 Task: Create a due date automation trigger when advanced on, on the tuesday of the week before a card is due add fields without custom field "Resume" unchecked at 11:00 AM.
Action: Mouse moved to (1223, 94)
Screenshot: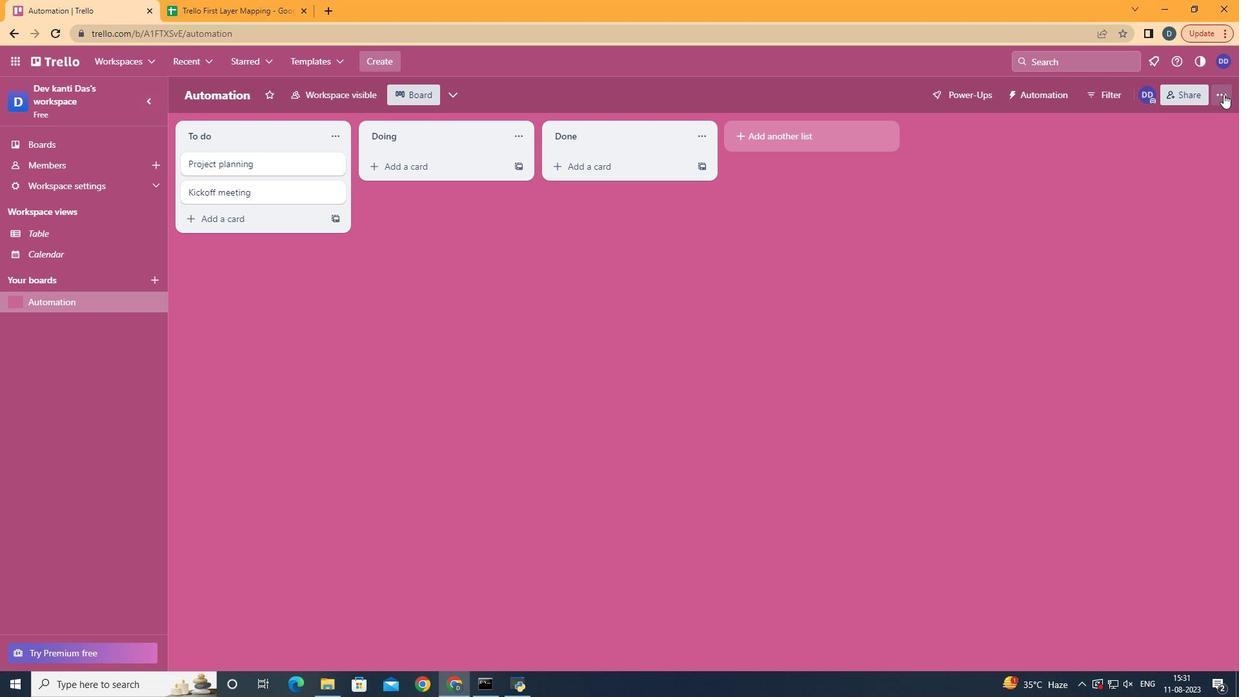 
Action: Mouse pressed left at (1223, 94)
Screenshot: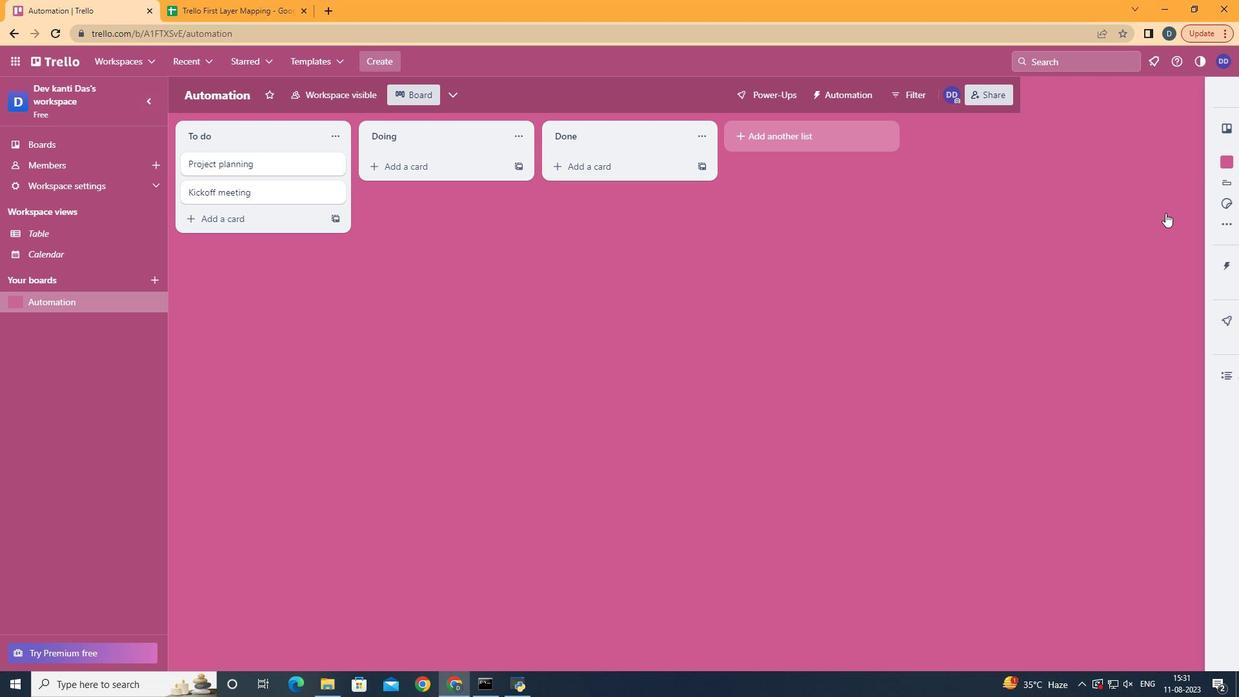 
Action: Mouse moved to (1130, 271)
Screenshot: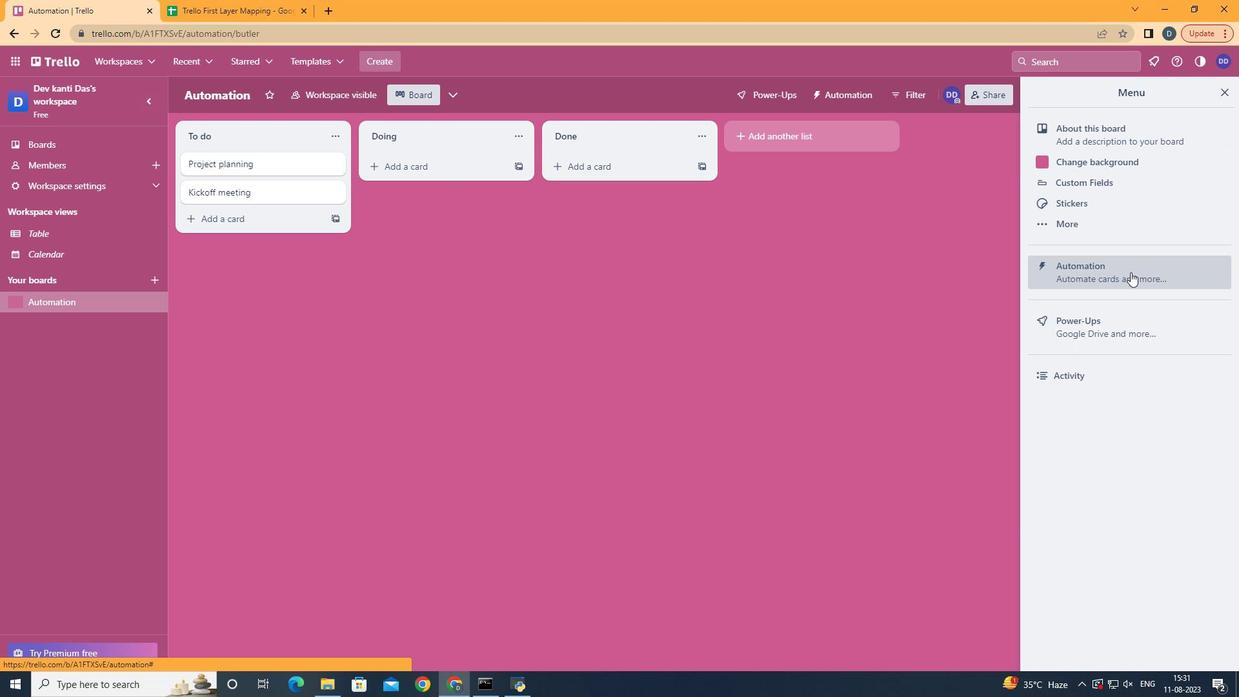 
Action: Mouse pressed left at (1130, 271)
Screenshot: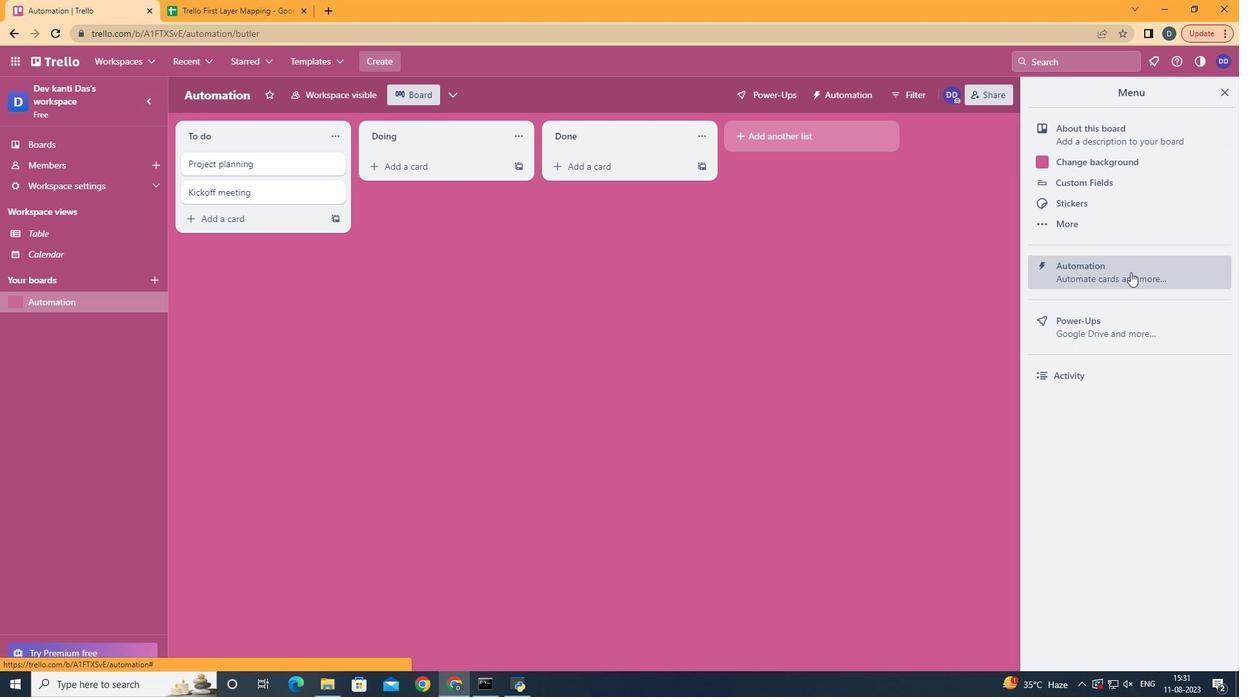 
Action: Mouse moved to (228, 261)
Screenshot: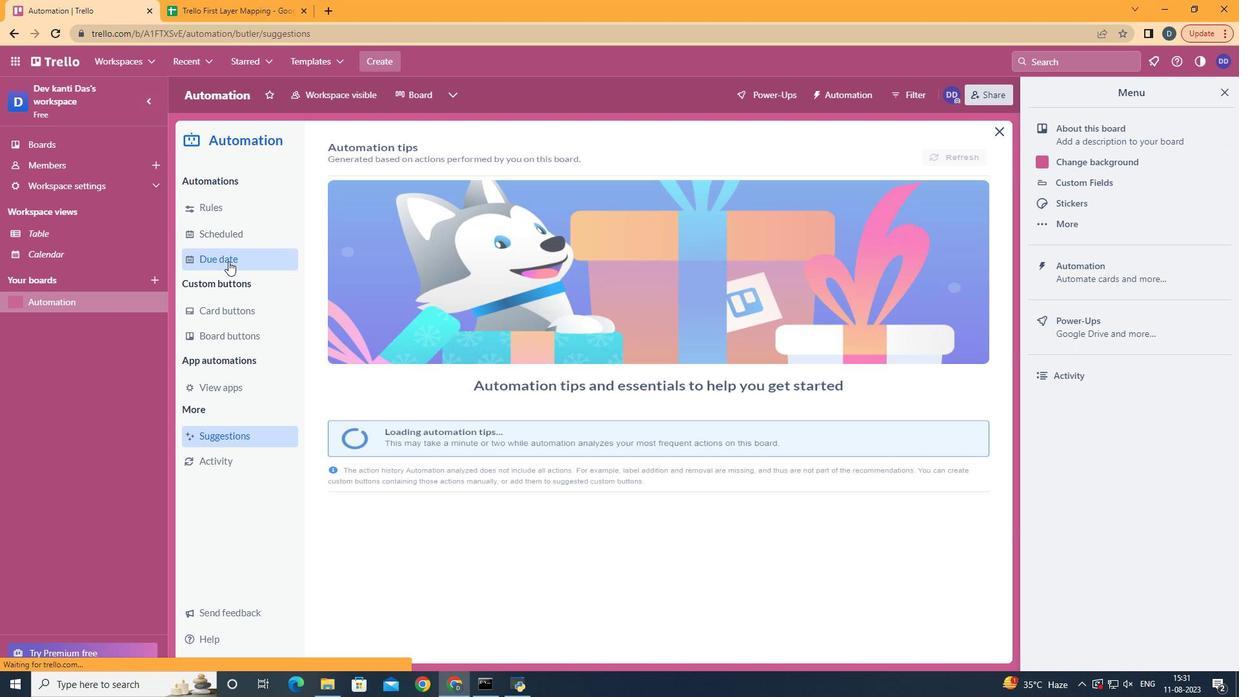 
Action: Mouse pressed left at (228, 261)
Screenshot: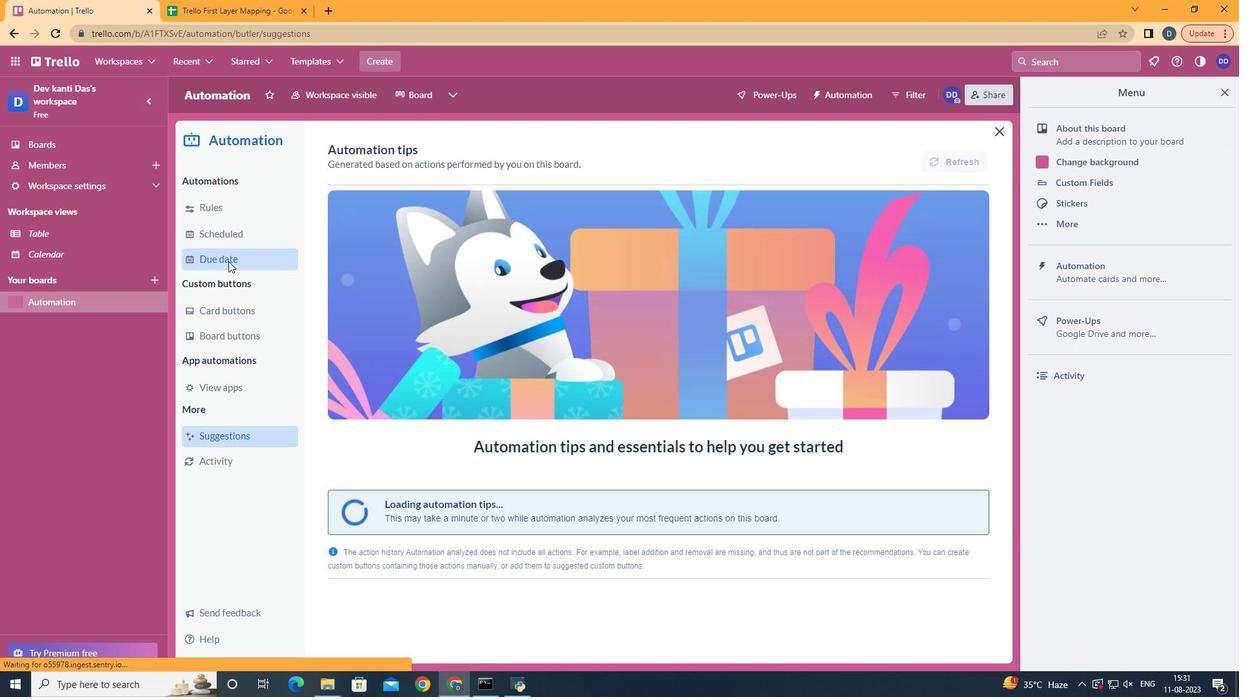 
Action: Mouse moved to (907, 155)
Screenshot: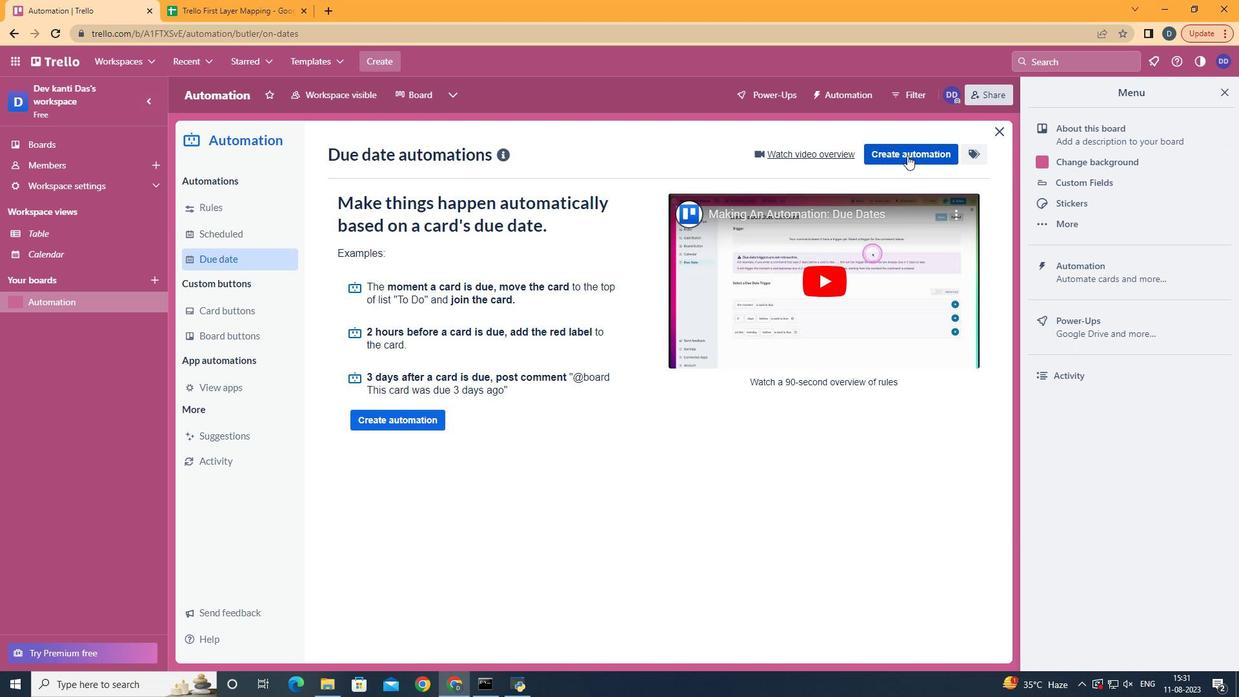 
Action: Mouse pressed left at (907, 155)
Screenshot: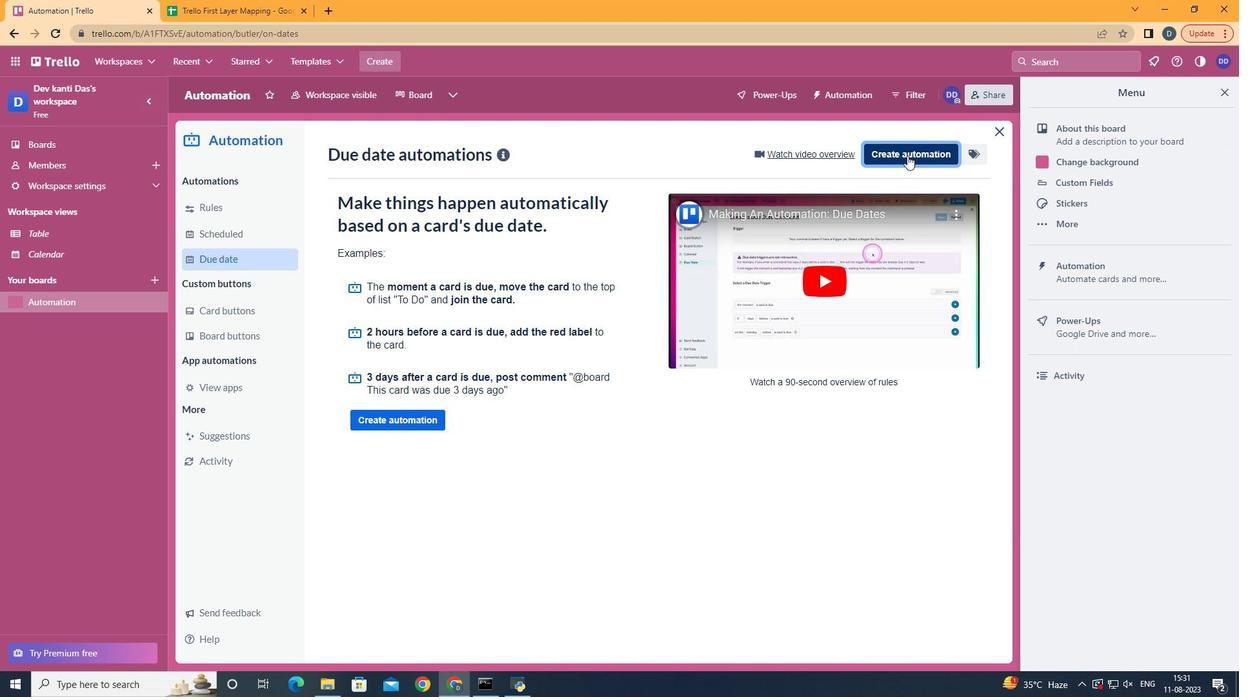 
Action: Mouse moved to (670, 278)
Screenshot: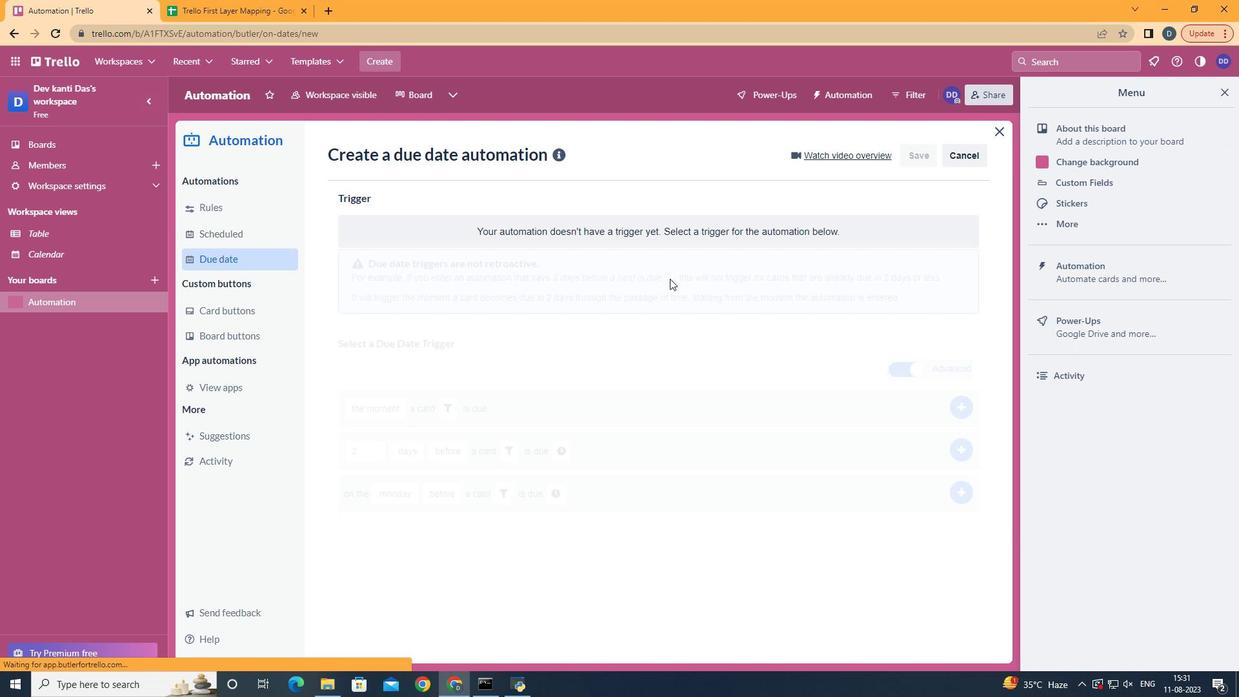 
Action: Mouse pressed left at (670, 278)
Screenshot: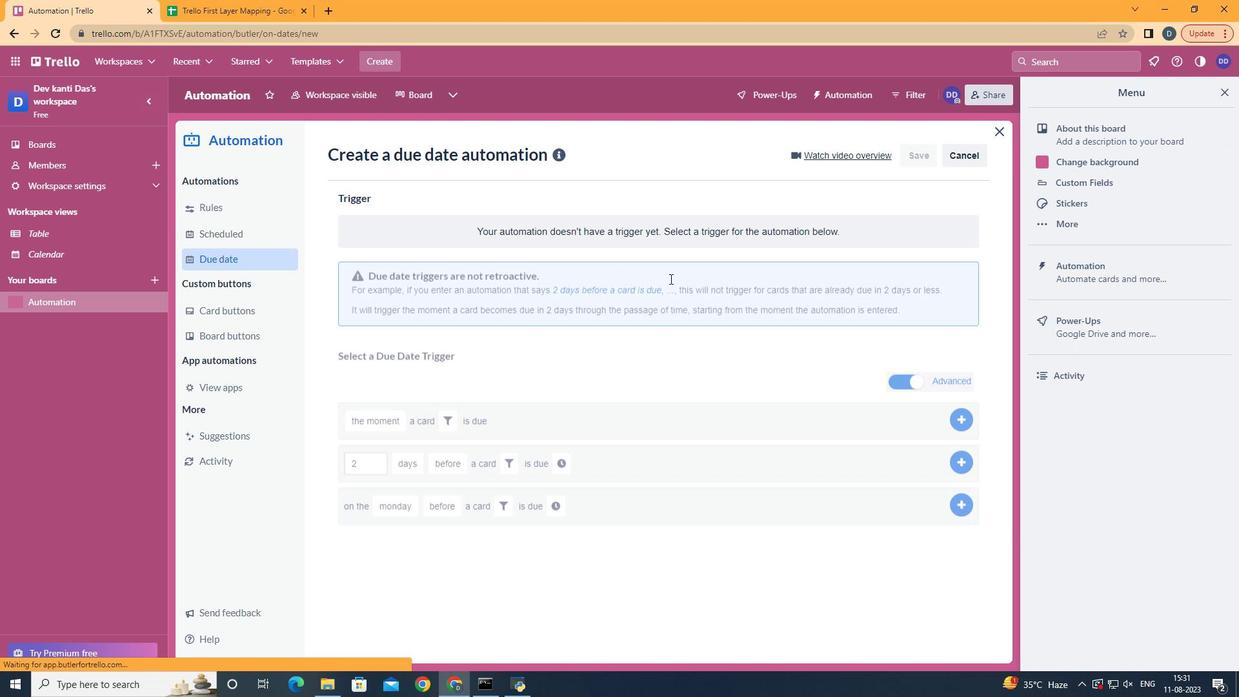 
Action: Mouse moved to (408, 358)
Screenshot: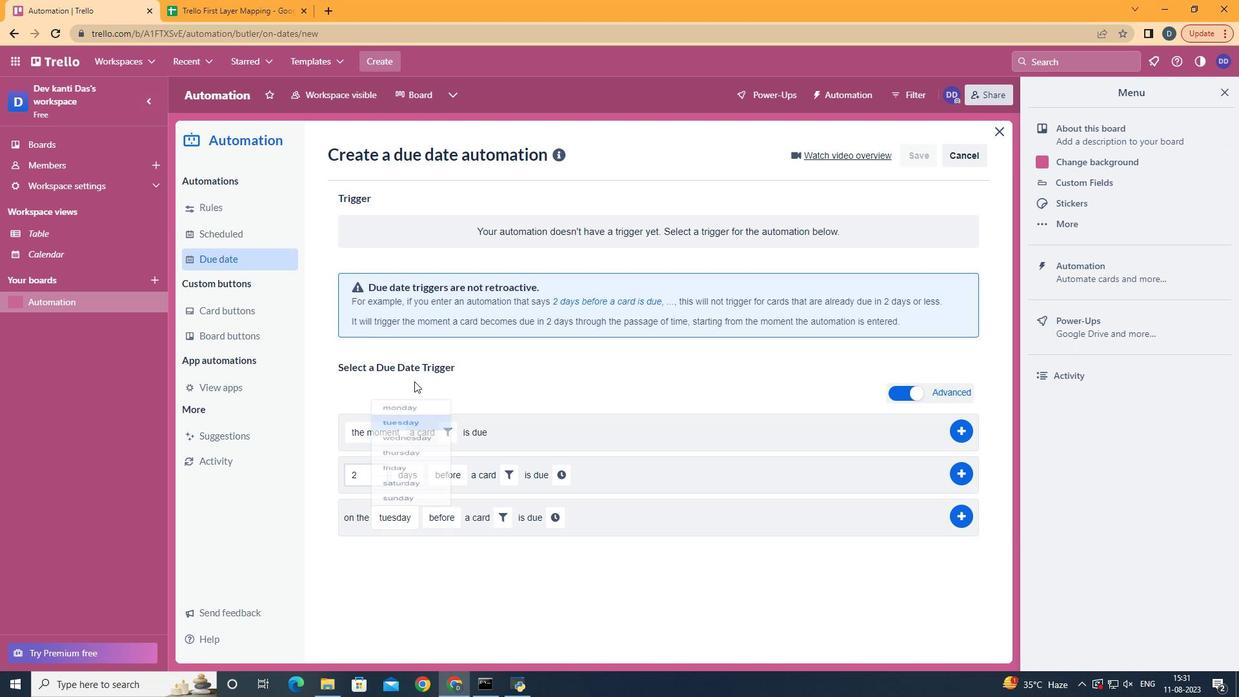 
Action: Mouse pressed left at (408, 358)
Screenshot: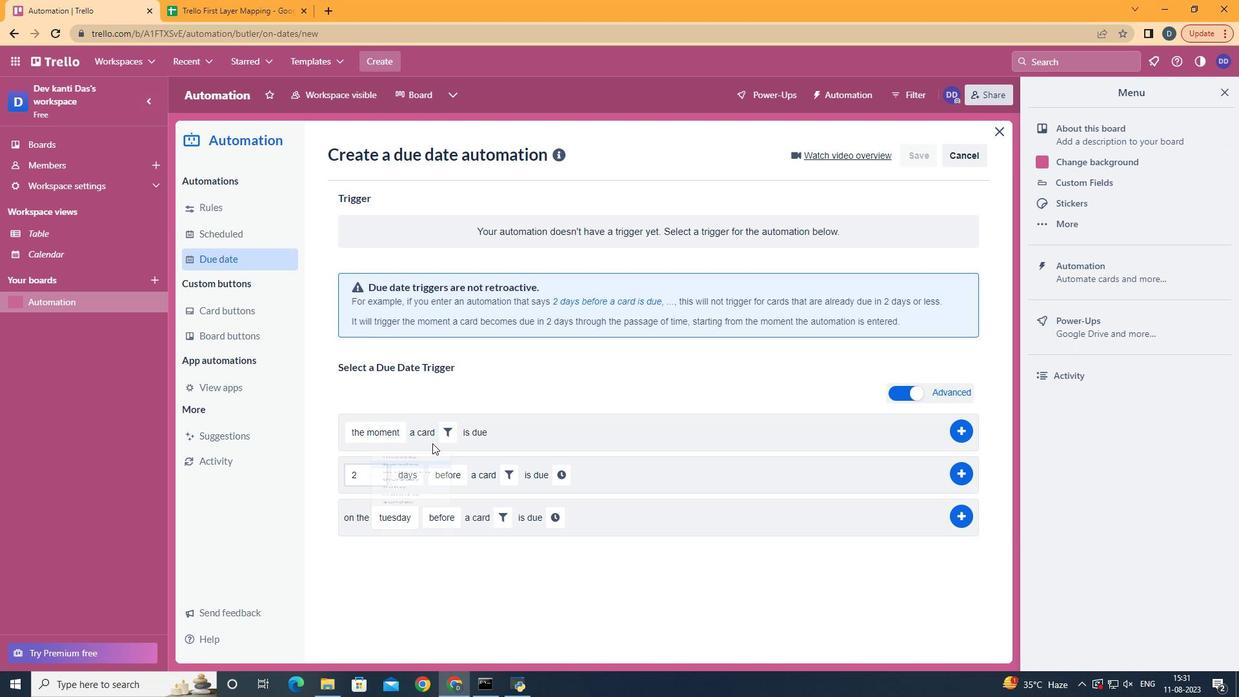 
Action: Mouse moved to (478, 619)
Screenshot: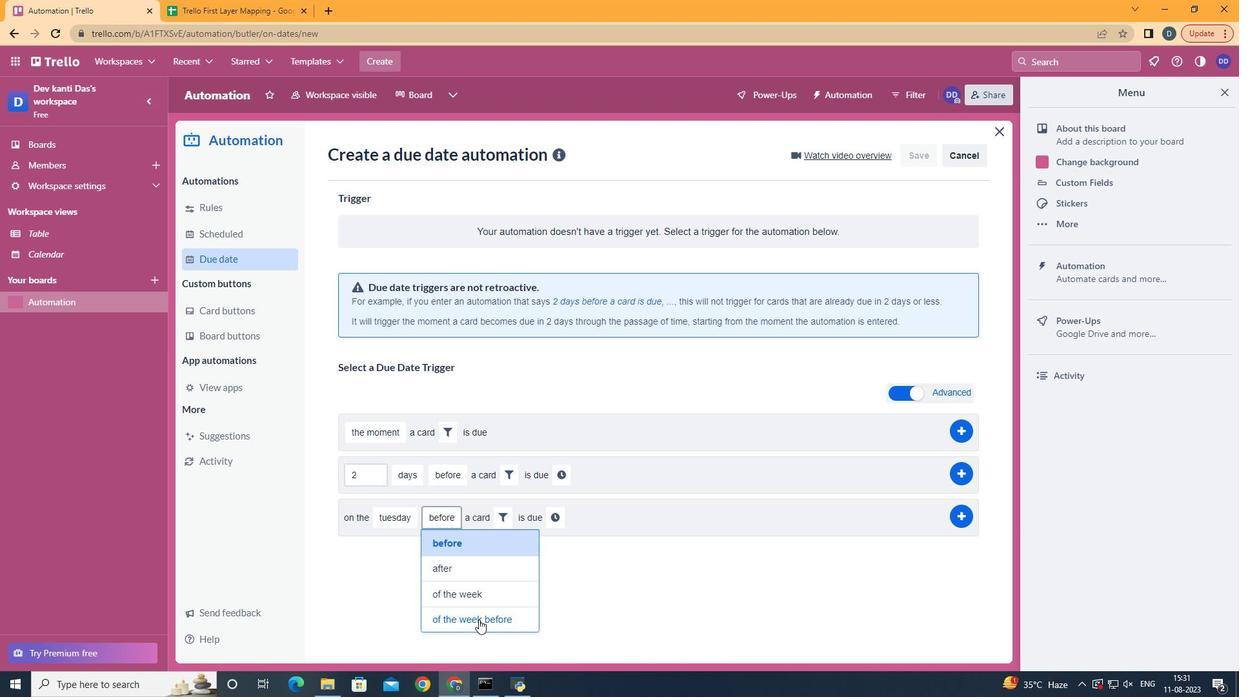
Action: Mouse pressed left at (478, 619)
Screenshot: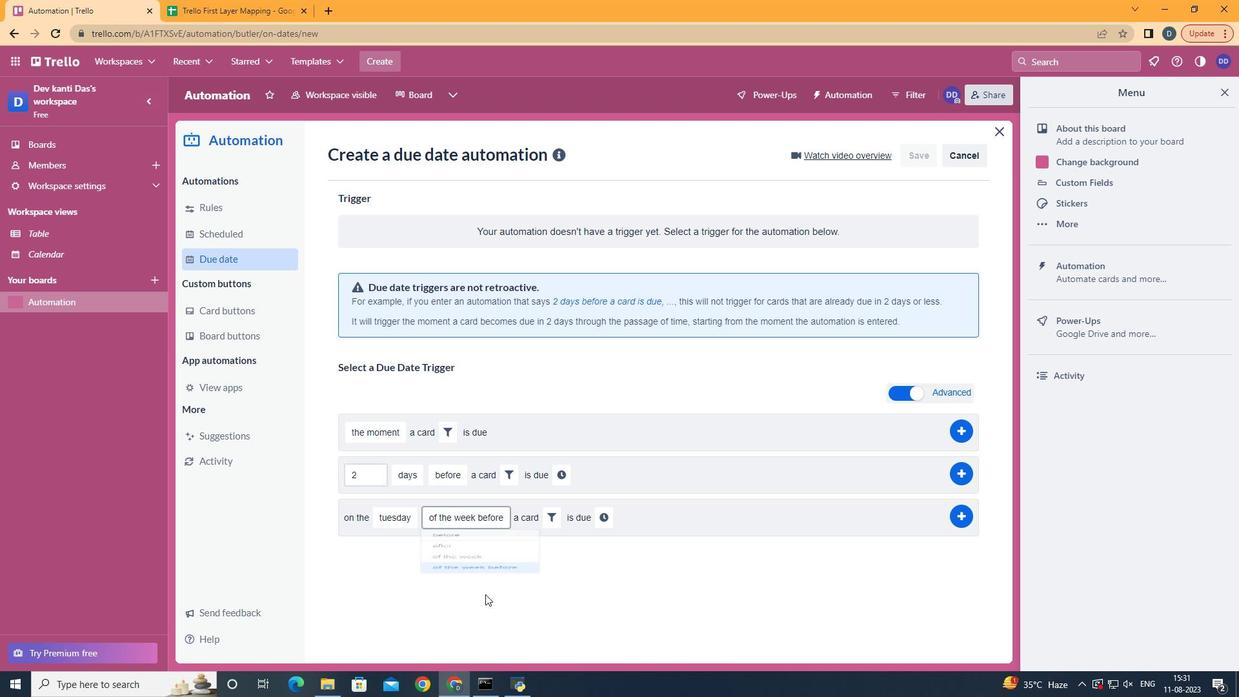 
Action: Mouse moved to (554, 519)
Screenshot: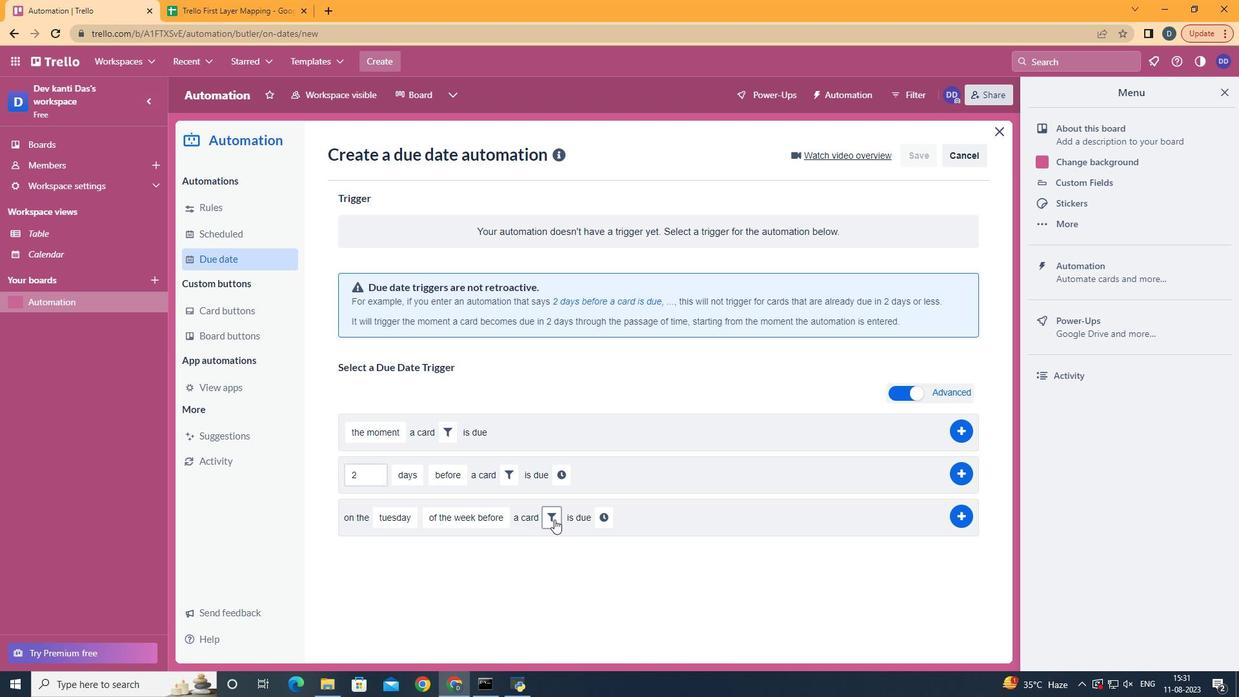
Action: Mouse pressed left at (554, 519)
Screenshot: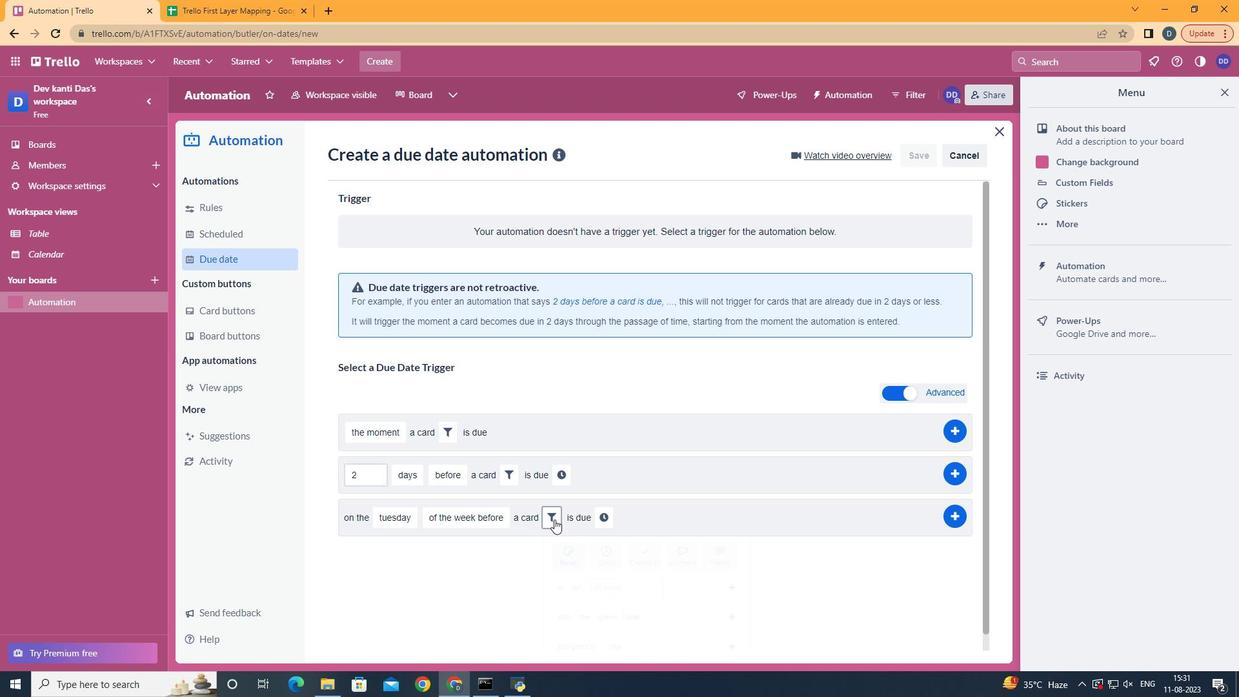 
Action: Mouse moved to (750, 558)
Screenshot: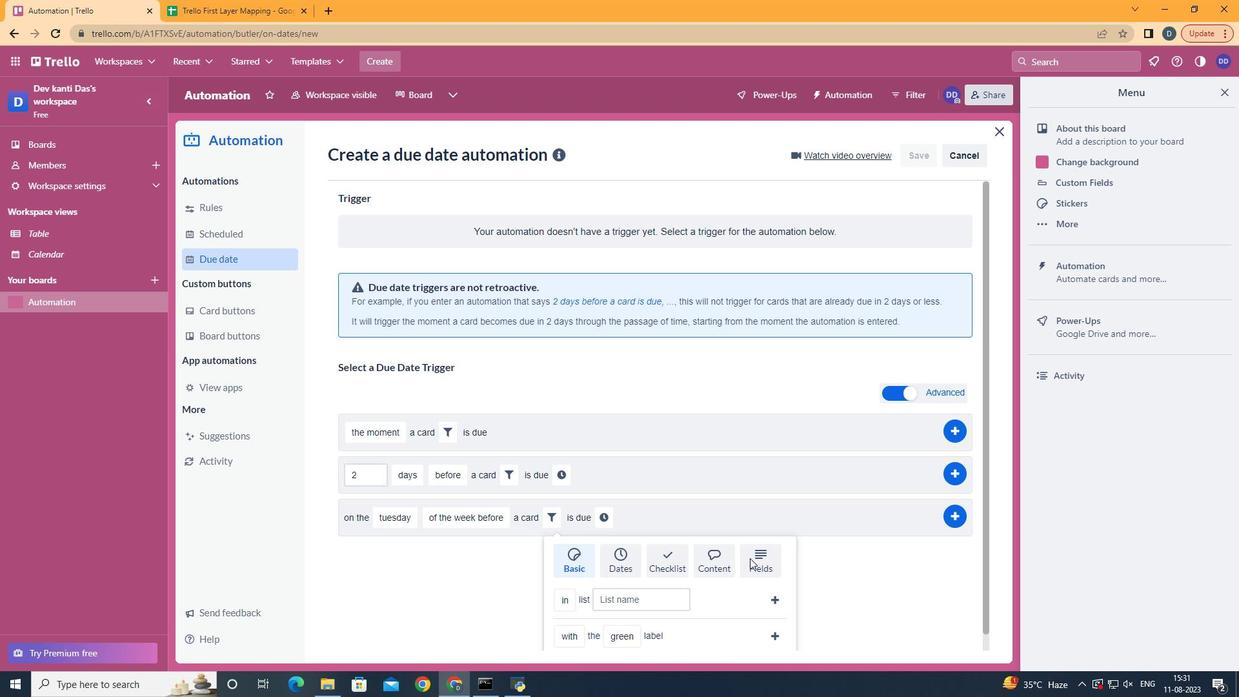 
Action: Mouse pressed left at (750, 558)
Screenshot: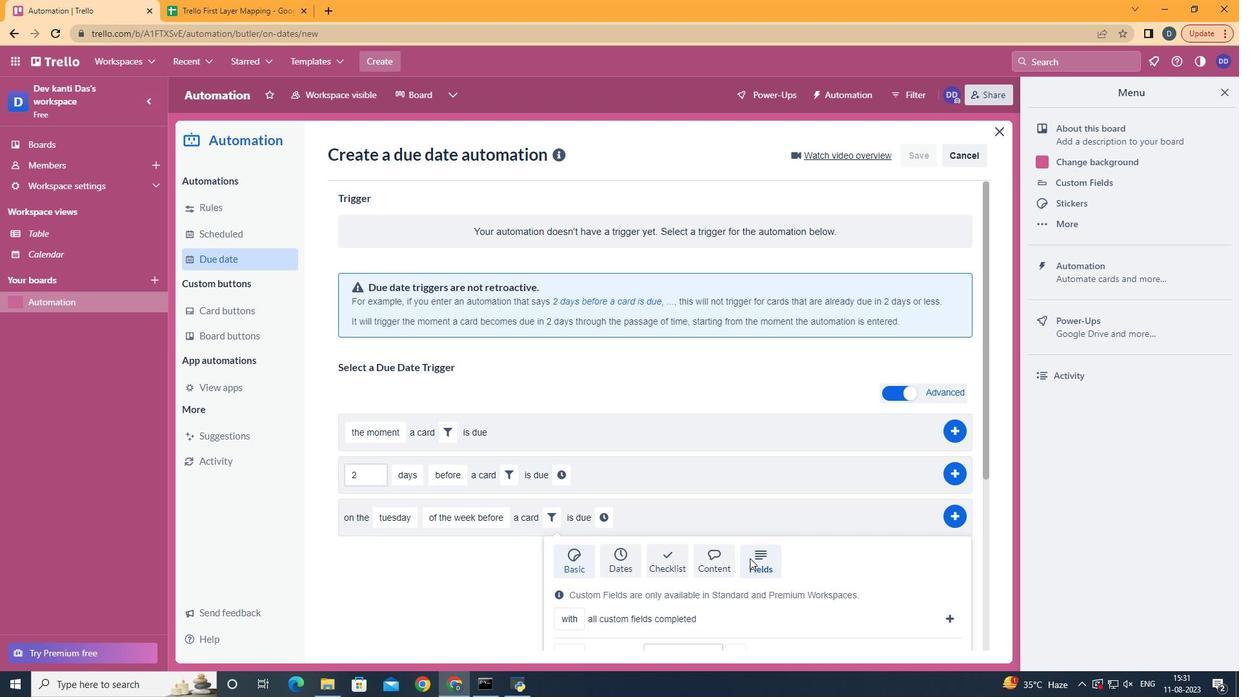 
Action: Mouse moved to (750, 558)
Screenshot: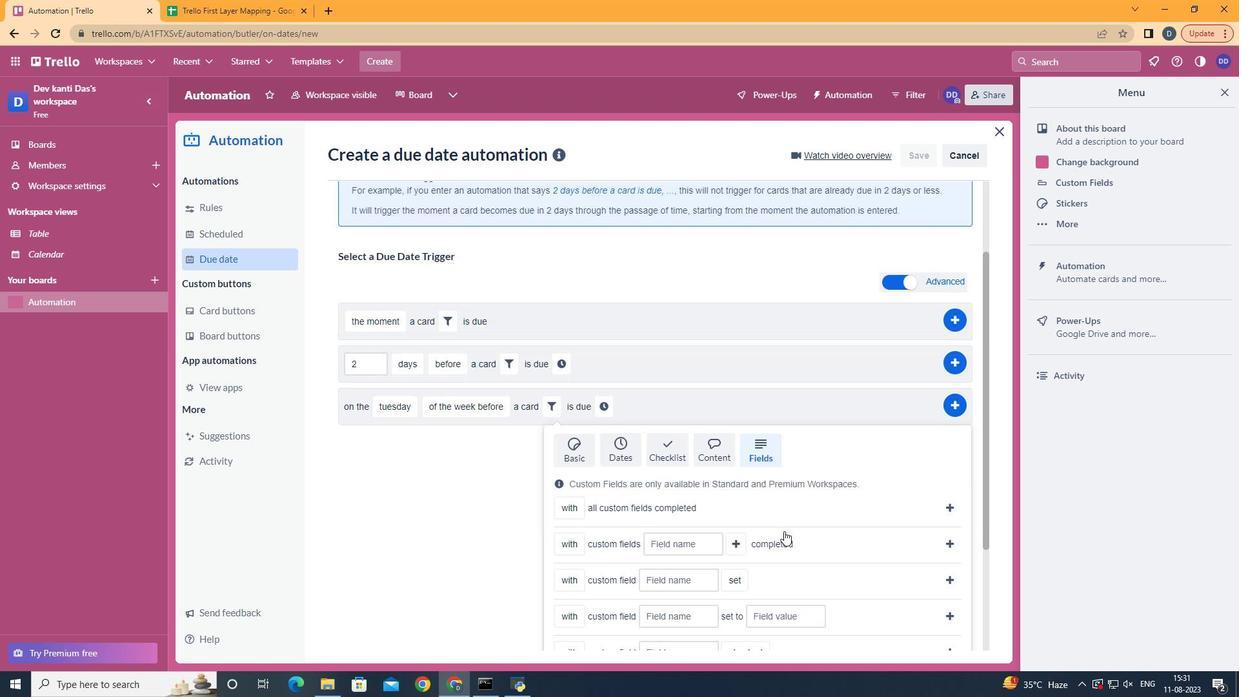 
Action: Mouse scrolled (750, 557) with delta (0, 0)
Screenshot: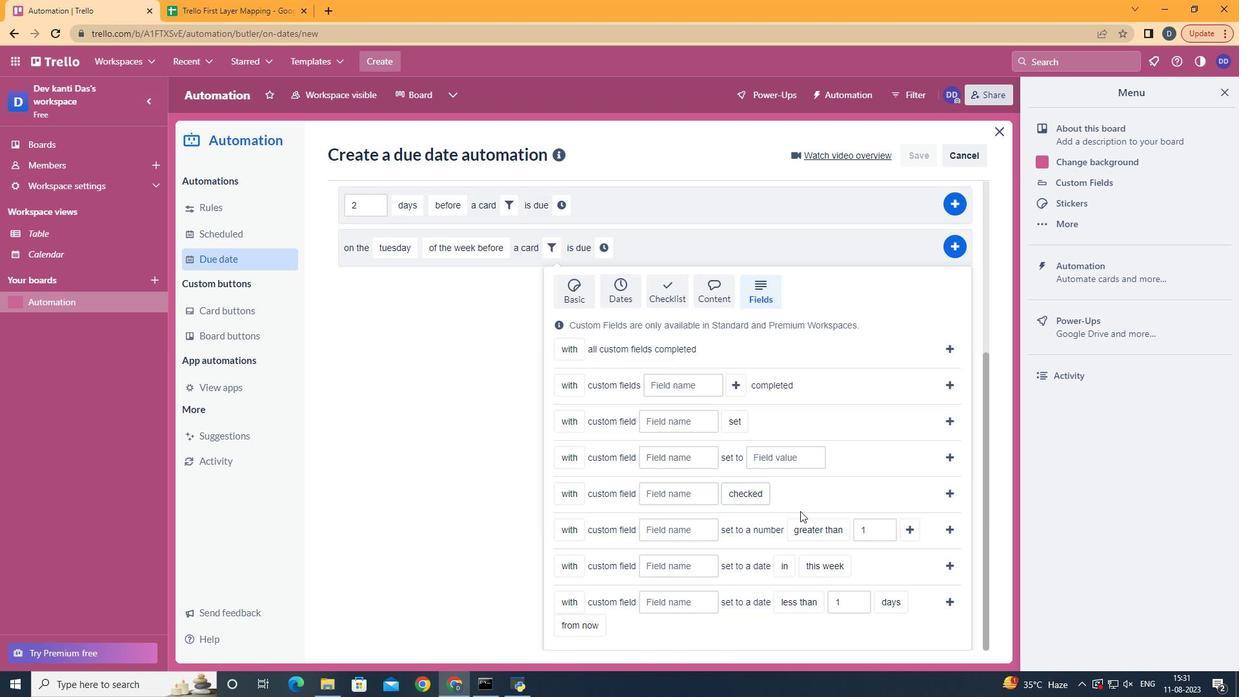 
Action: Mouse scrolled (750, 557) with delta (0, 0)
Screenshot: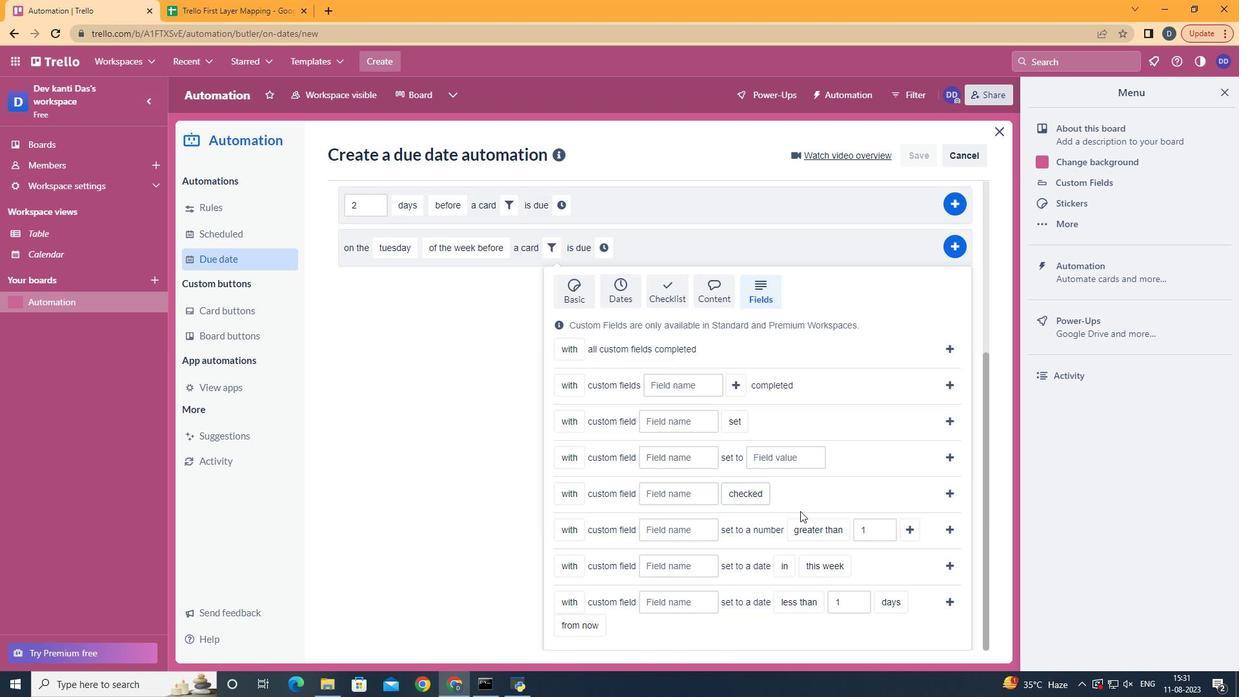 
Action: Mouse scrolled (750, 557) with delta (0, 0)
Screenshot: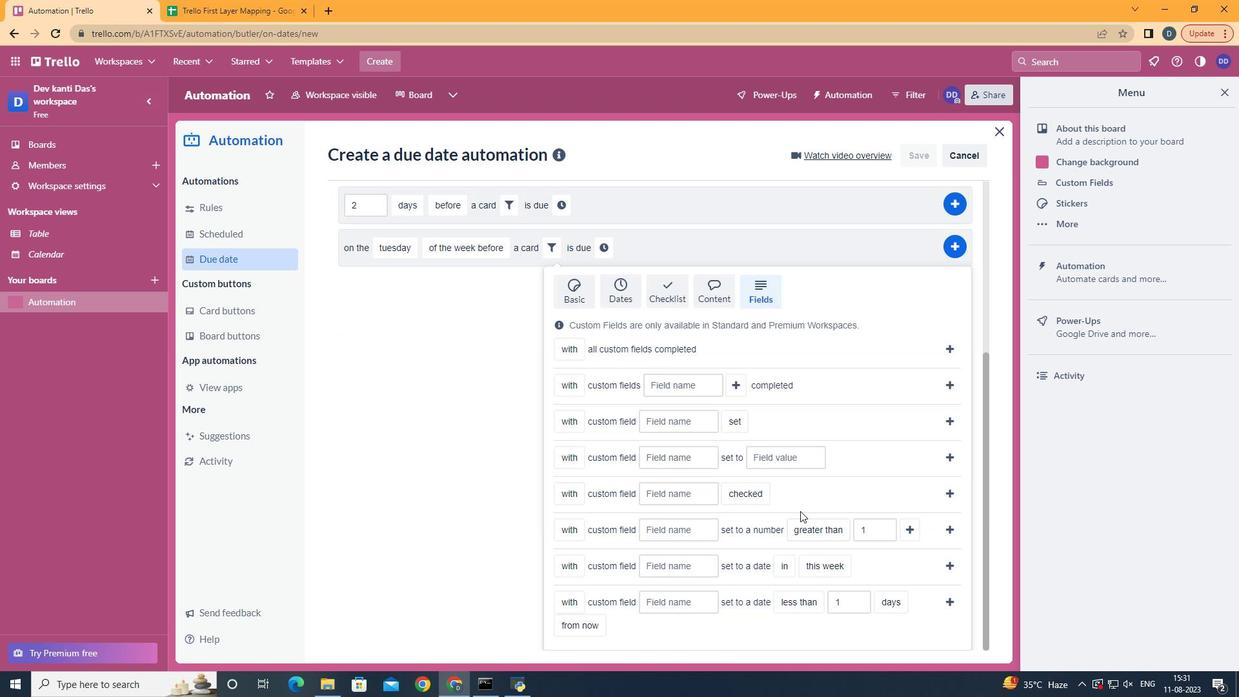 
Action: Mouse scrolled (750, 557) with delta (0, 0)
Screenshot: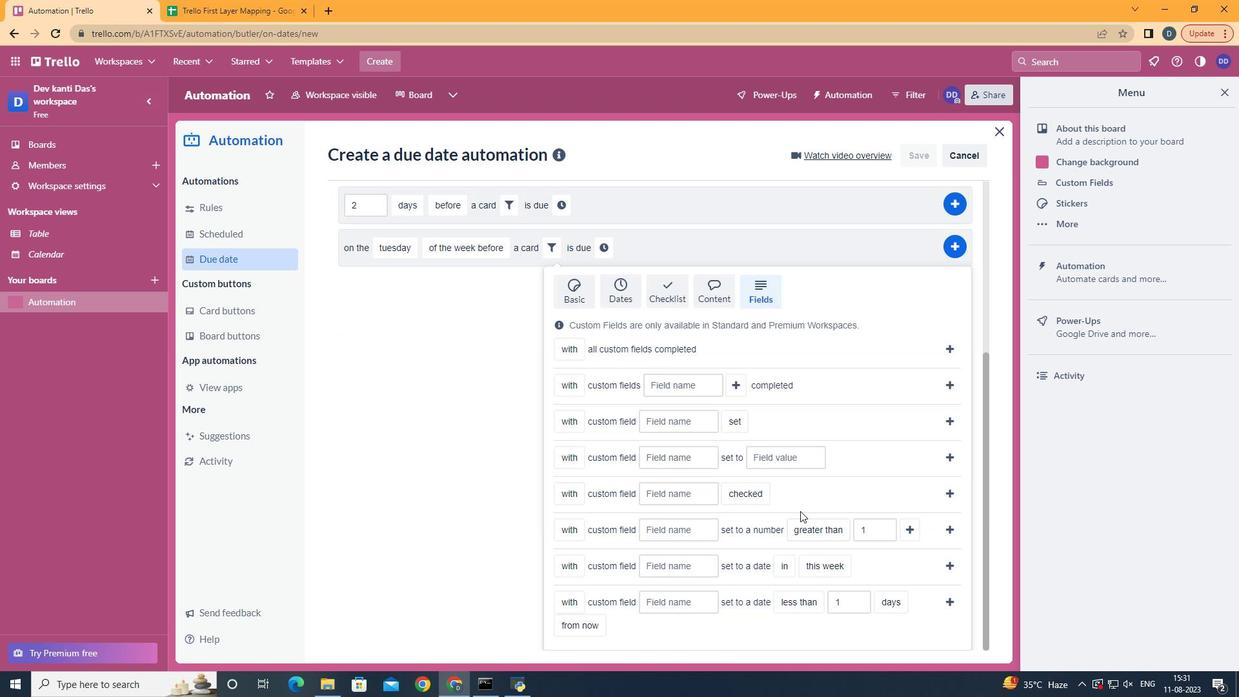 
Action: Mouse scrolled (750, 557) with delta (0, 0)
Screenshot: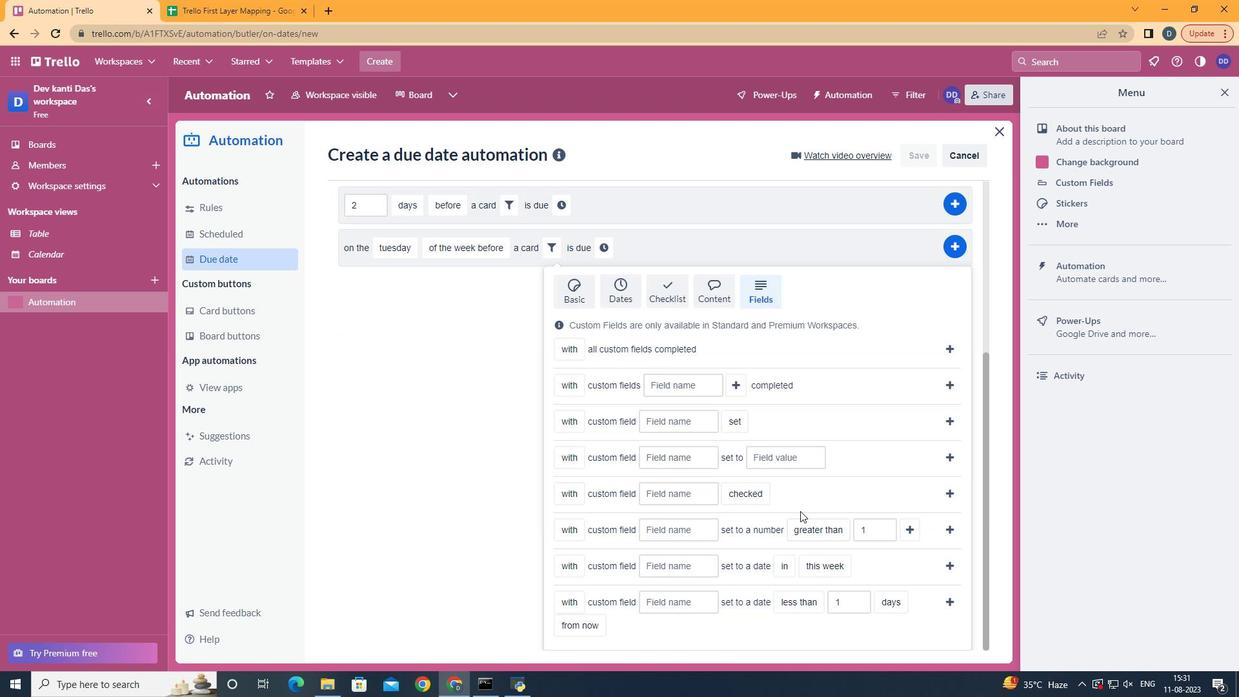 
Action: Mouse moved to (575, 539)
Screenshot: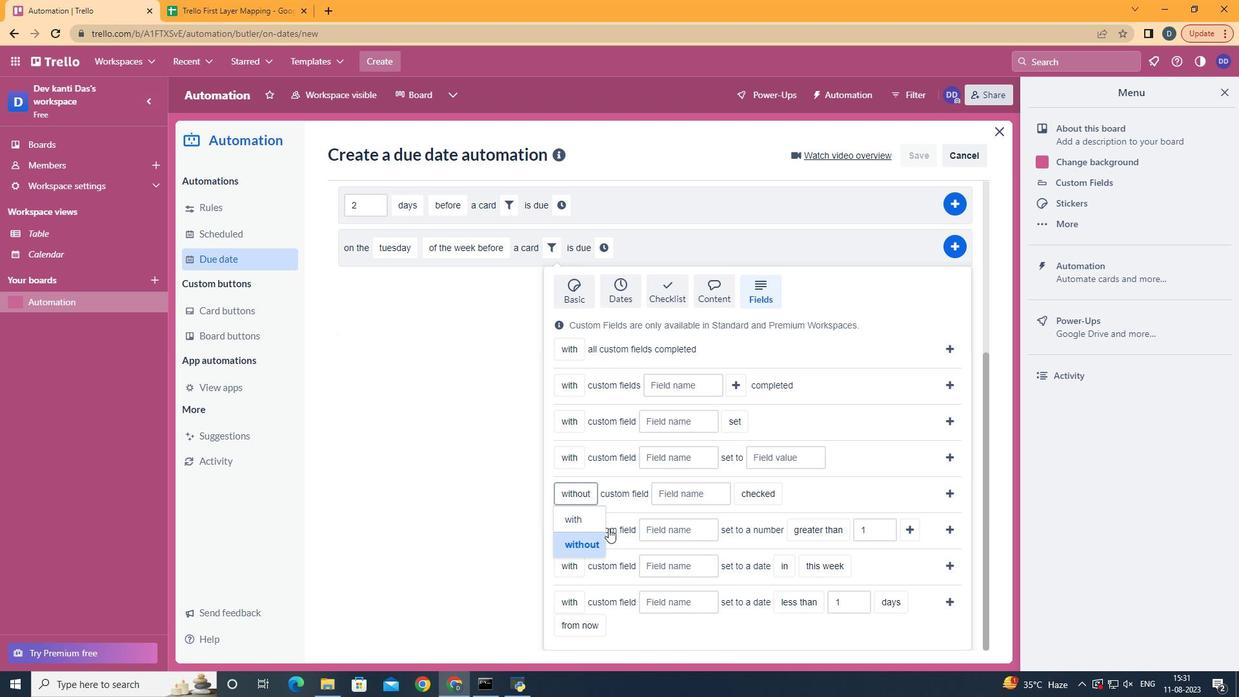 
Action: Mouse pressed left at (575, 539)
Screenshot: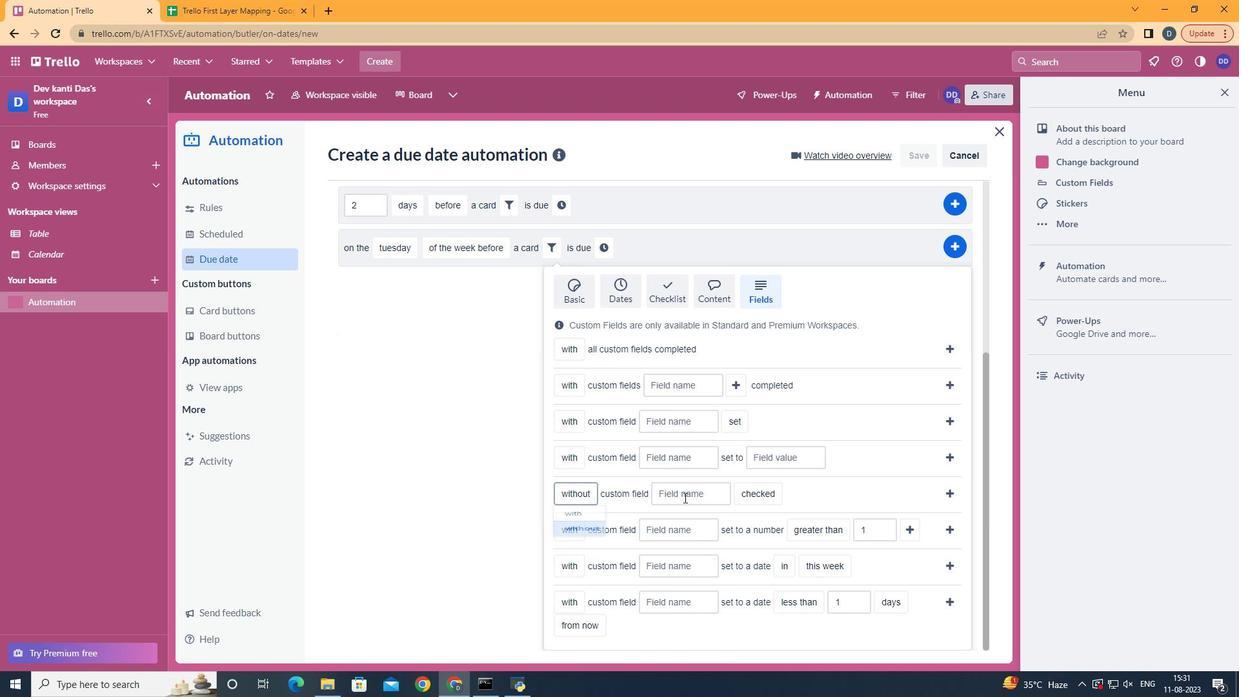 
Action: Mouse moved to (692, 493)
Screenshot: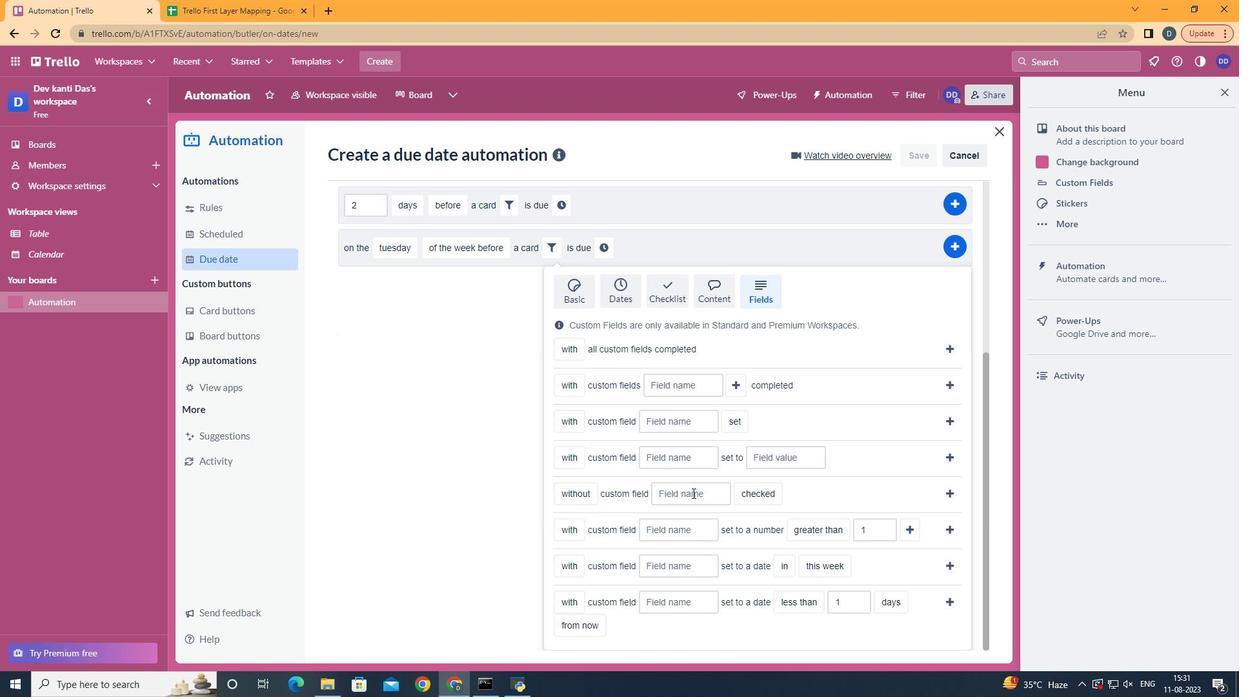 
Action: Mouse pressed left at (692, 493)
Screenshot: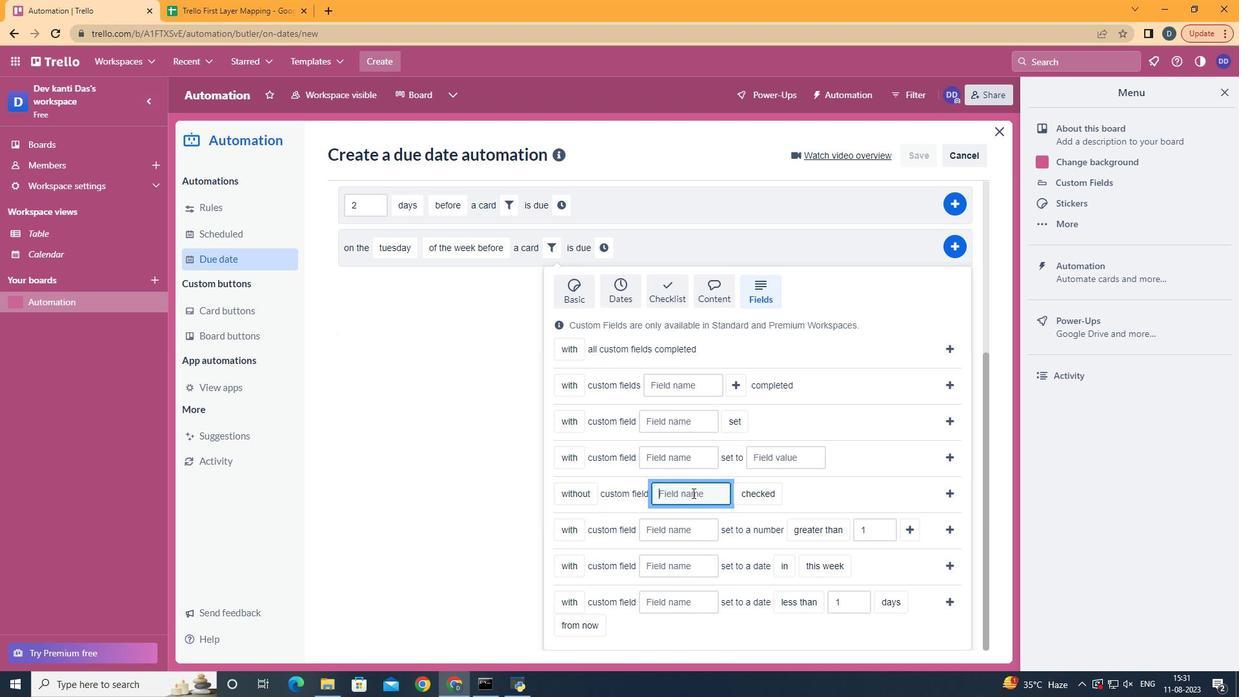 
Action: Key pressed <Key.shift>Resume
Screenshot: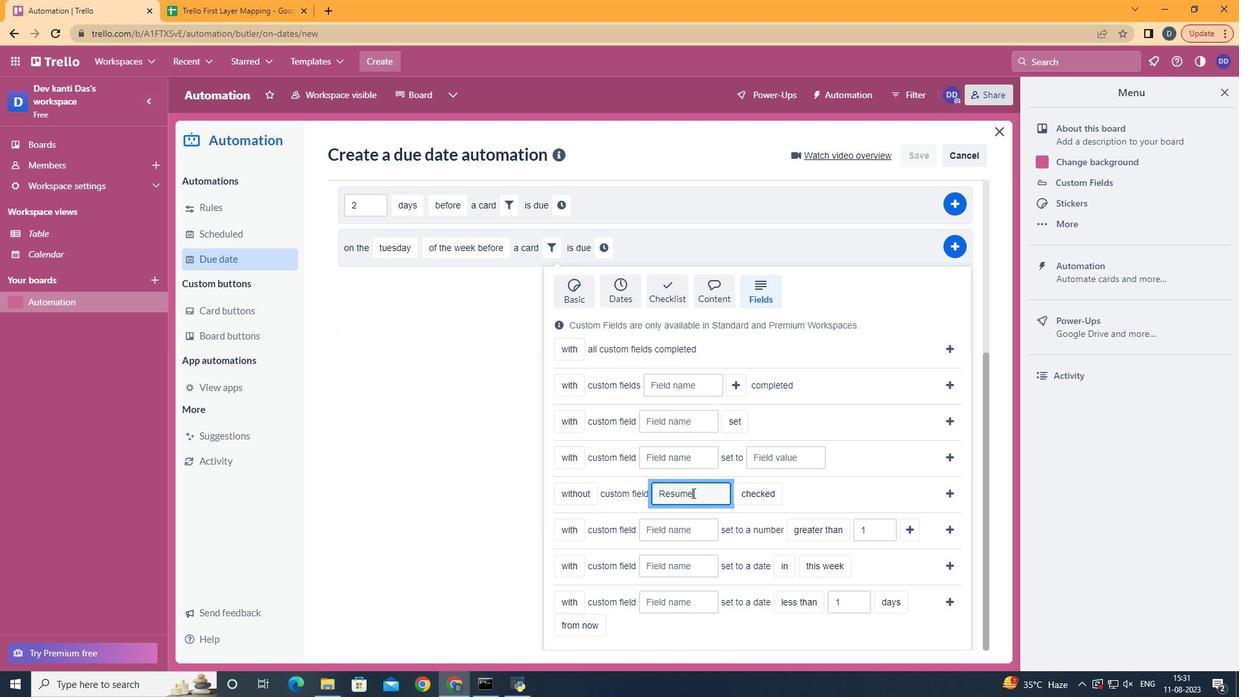 
Action: Mouse moved to (771, 540)
Screenshot: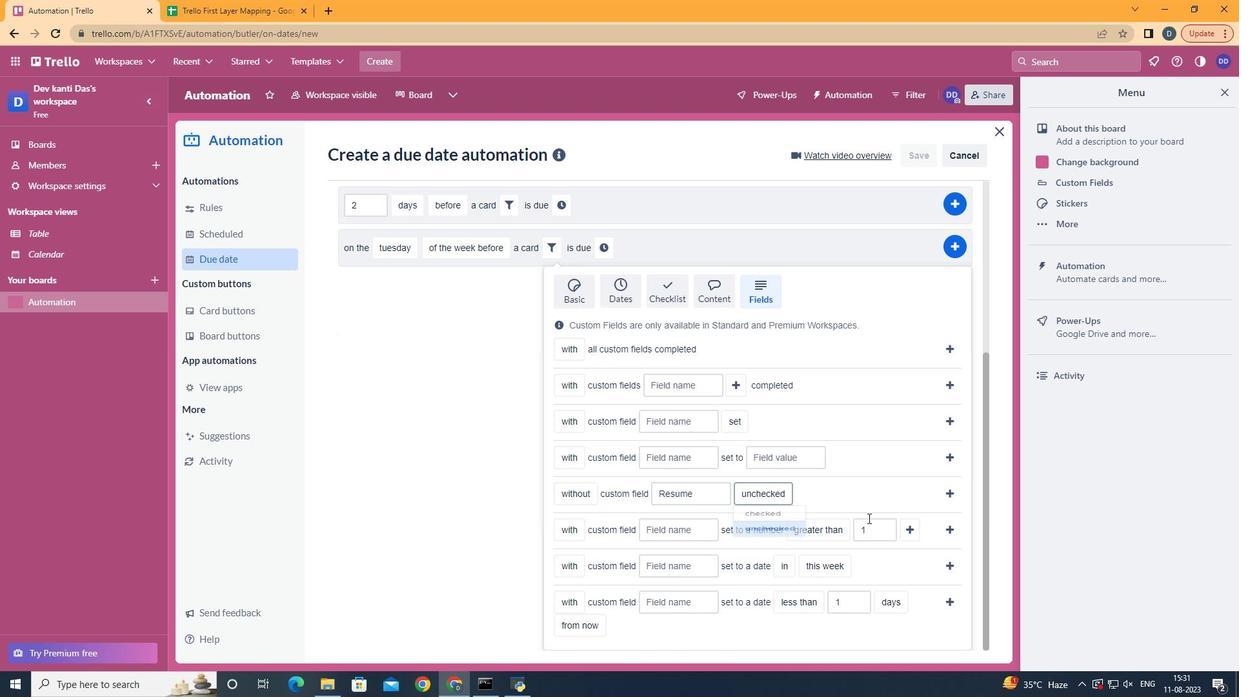 
Action: Mouse pressed left at (771, 540)
Screenshot: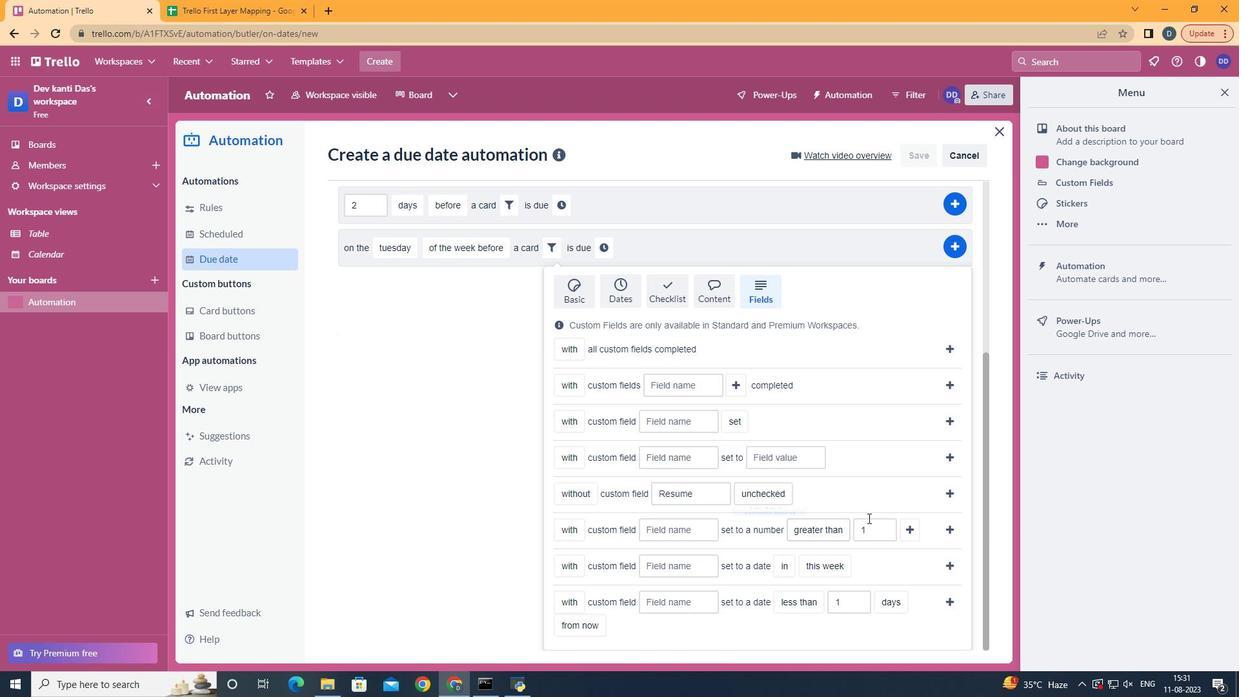
Action: Mouse moved to (954, 493)
Screenshot: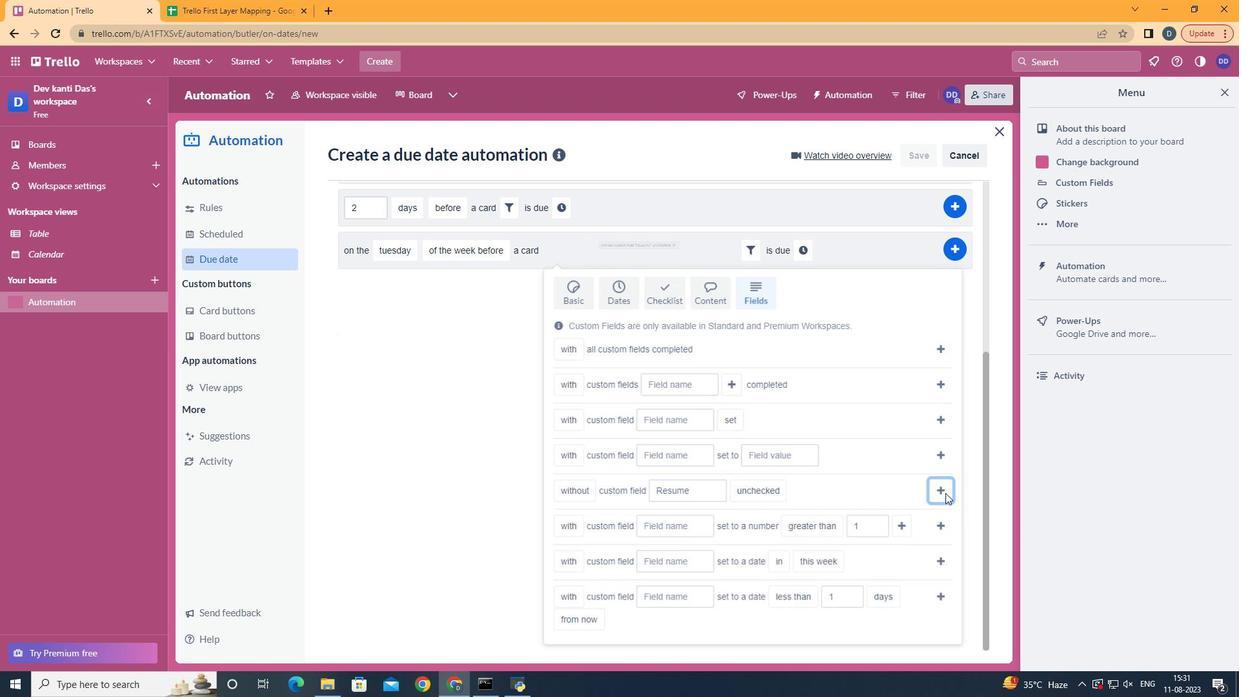 
Action: Mouse pressed left at (954, 493)
Screenshot: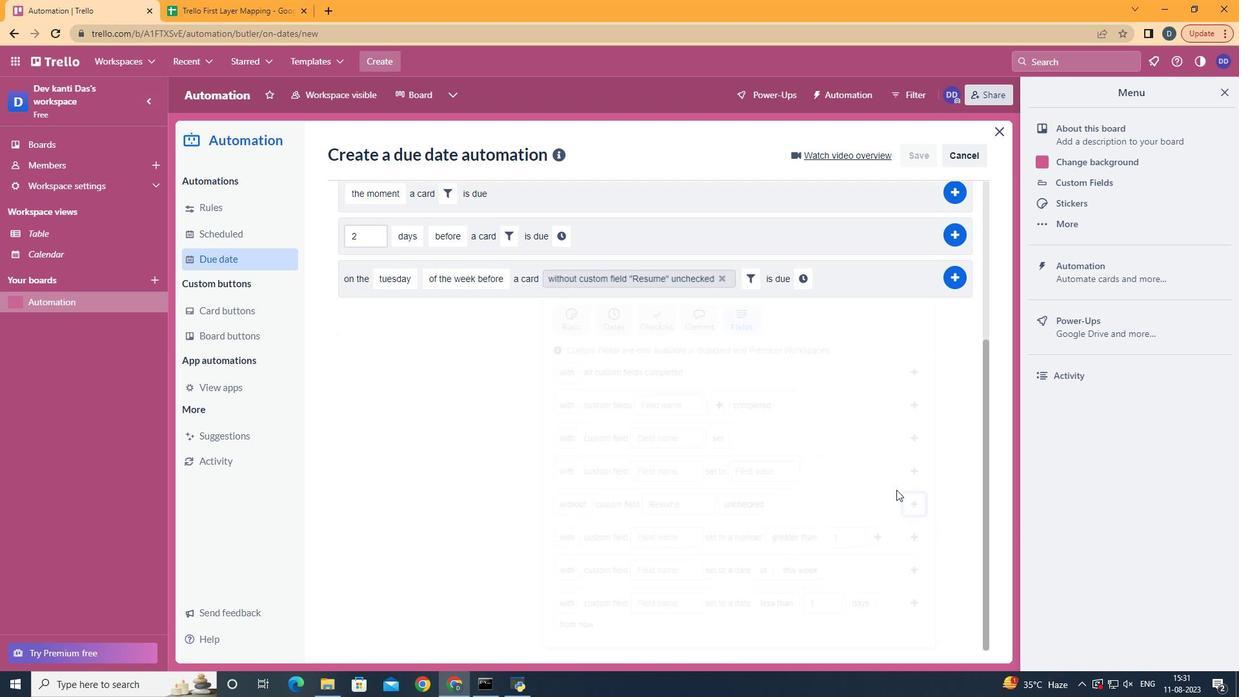 
Action: Mouse moved to (806, 519)
Screenshot: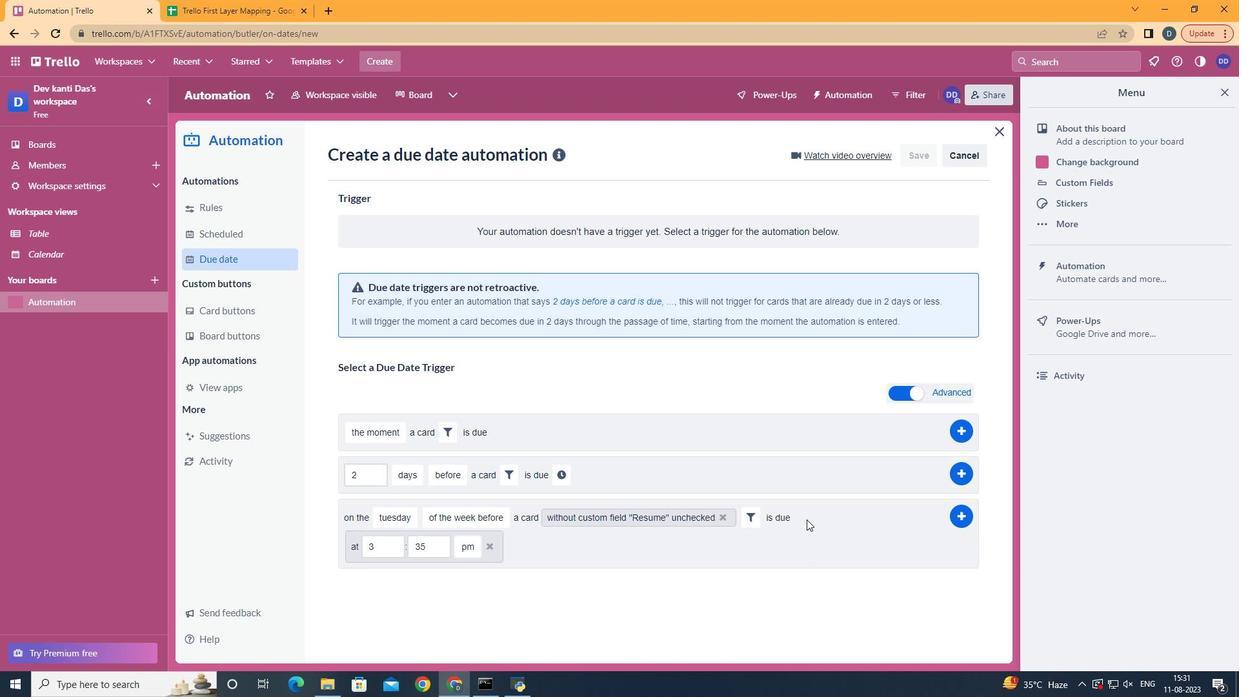 
Action: Mouse pressed left at (806, 519)
Screenshot: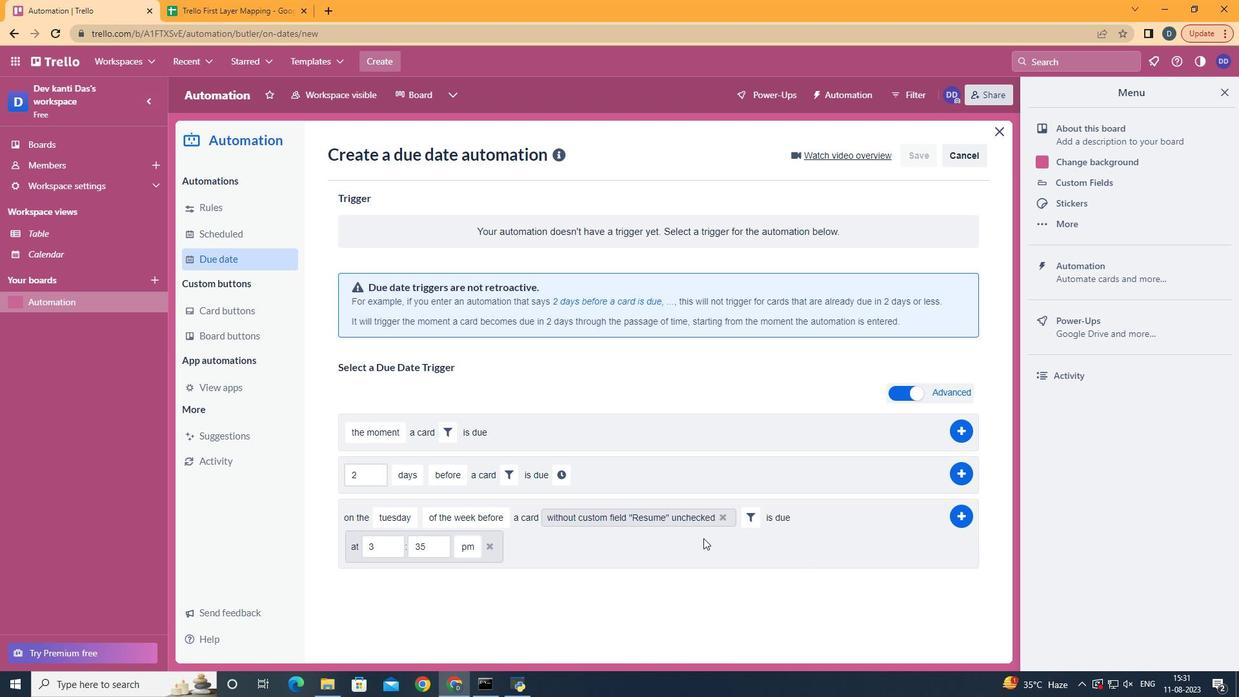 
Action: Mouse moved to (384, 544)
Screenshot: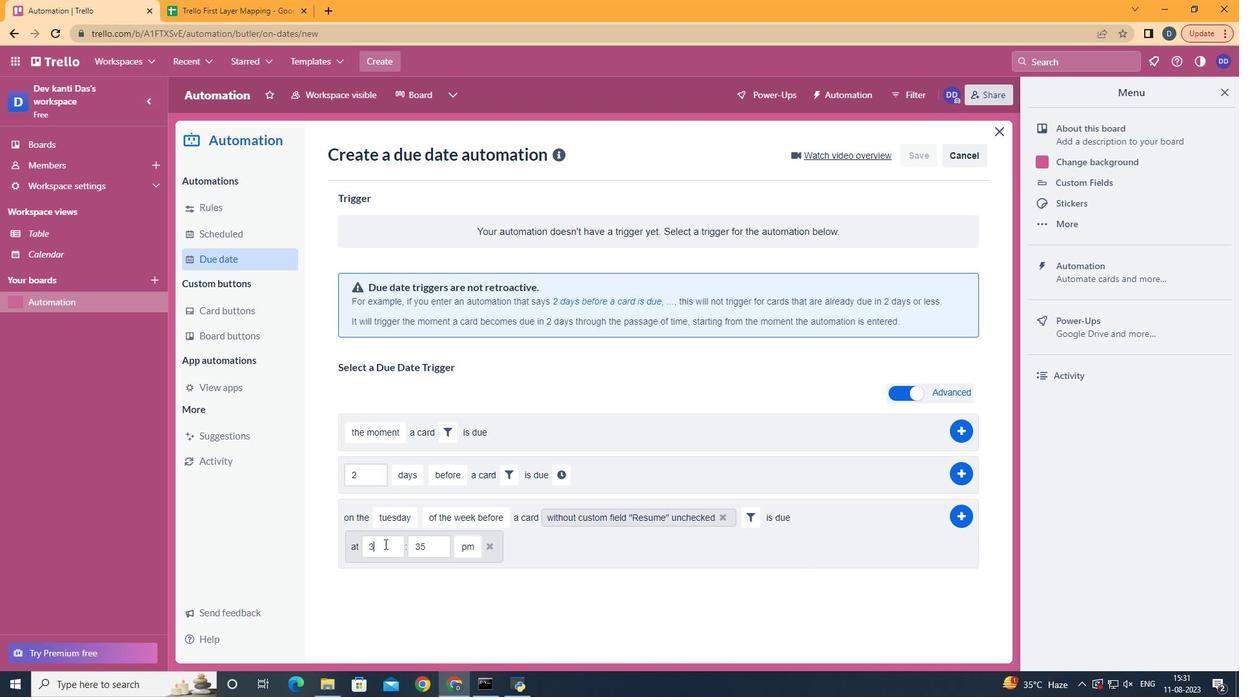 
Action: Mouse pressed left at (384, 544)
Screenshot: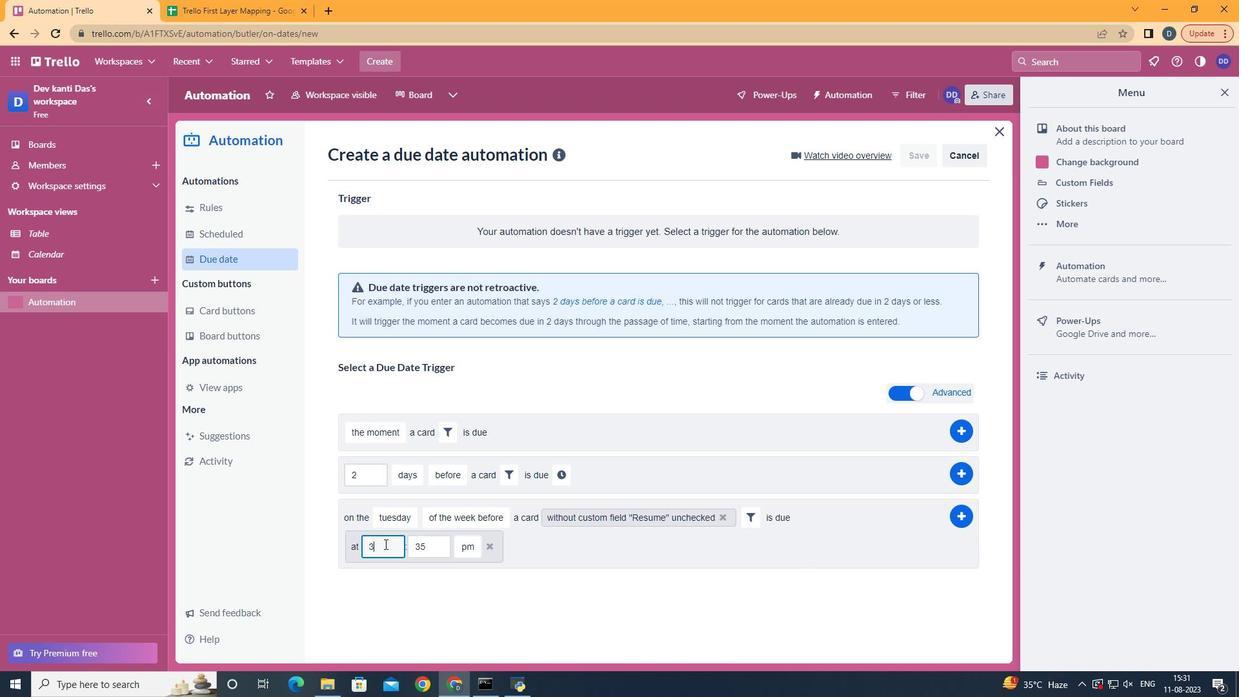 
Action: Key pressed <Key.backspace>11
Screenshot: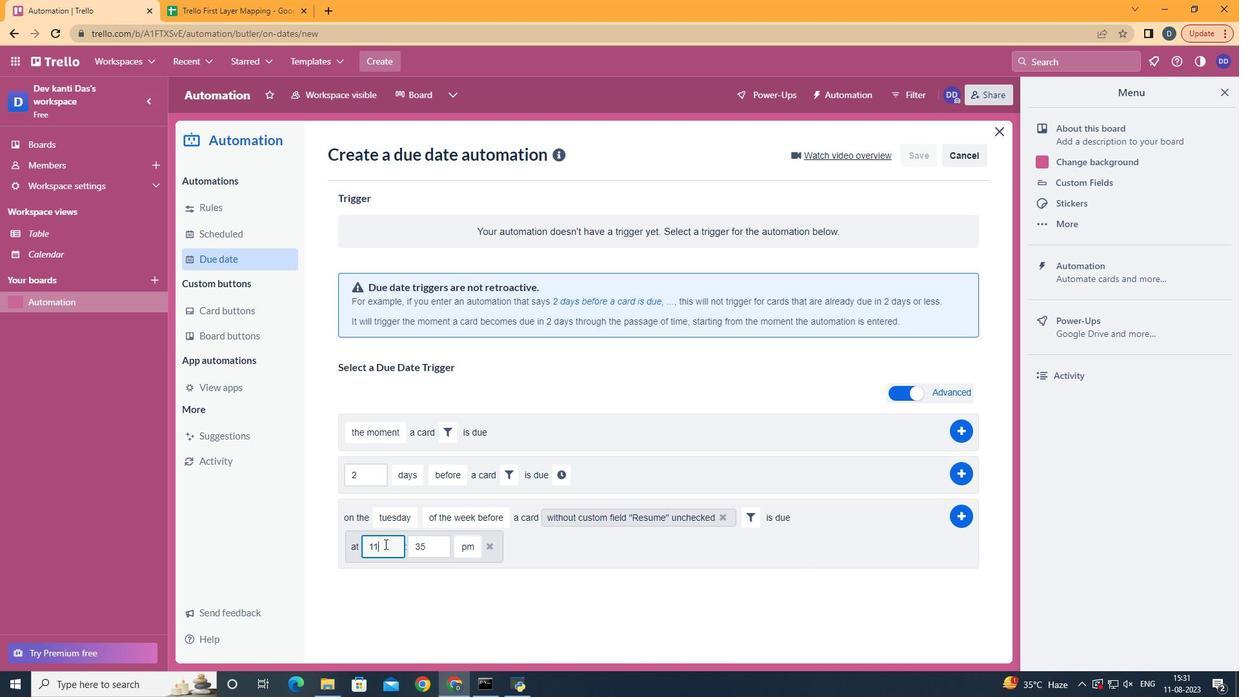 
Action: Mouse moved to (442, 539)
Screenshot: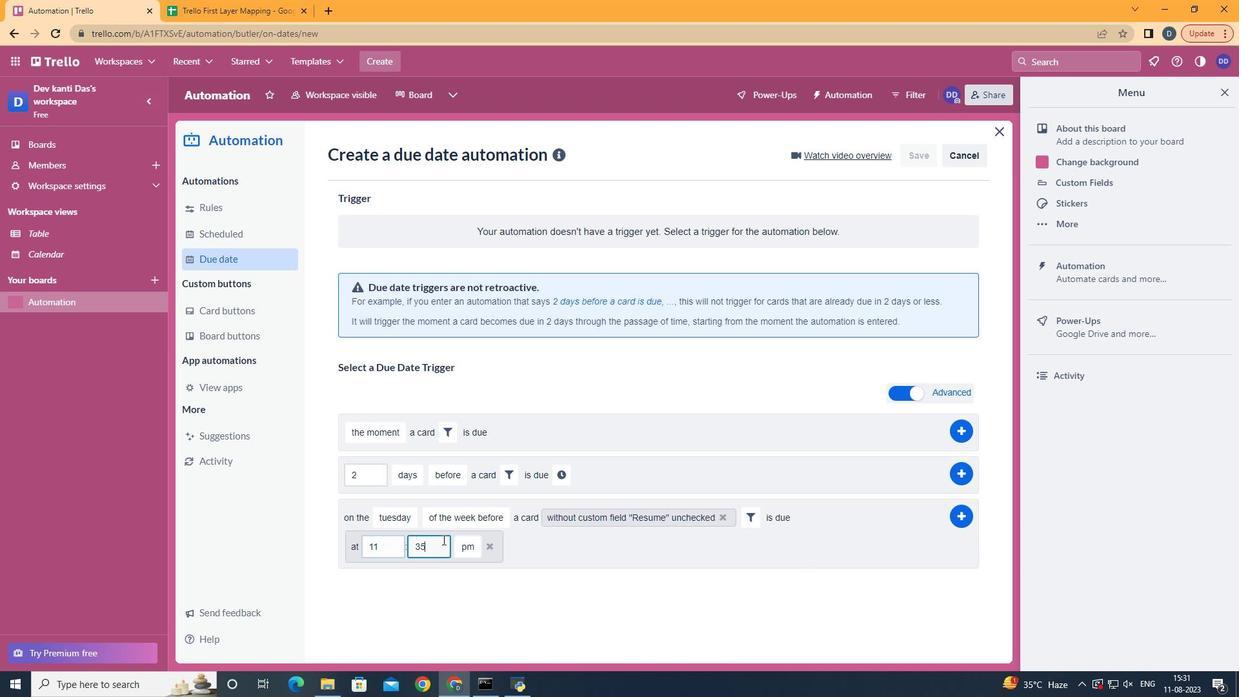 
Action: Mouse pressed left at (442, 539)
Screenshot: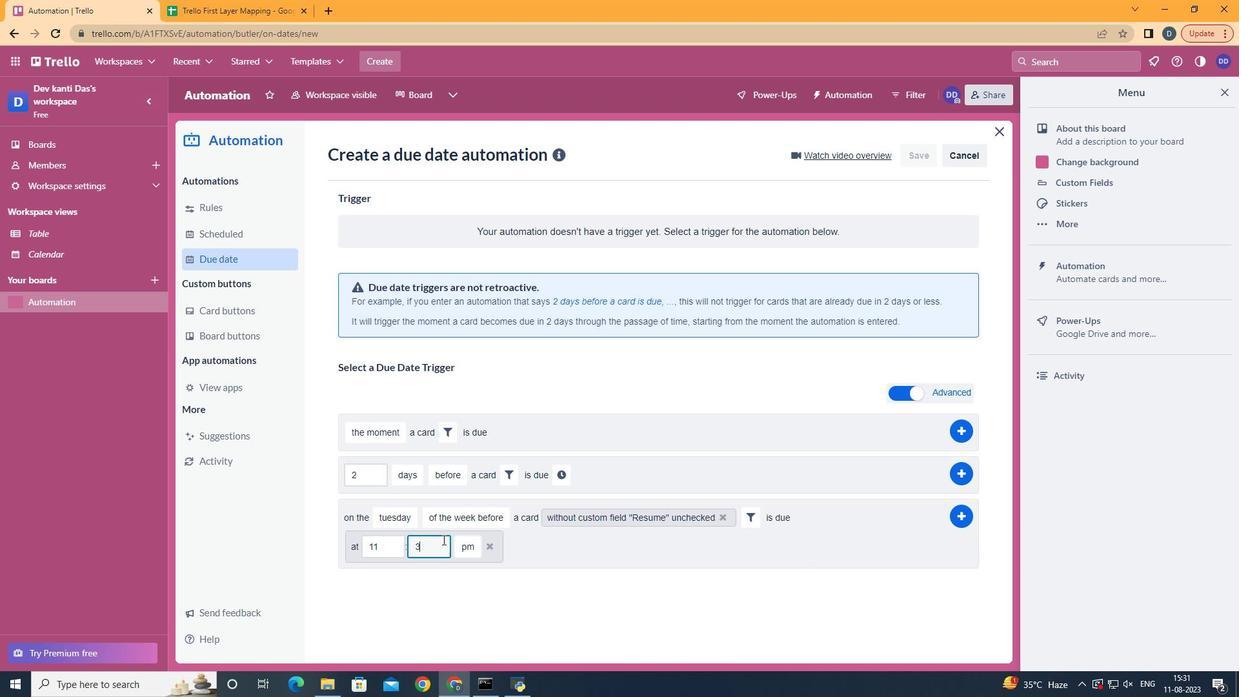 
Action: Key pressed <Key.backspace><Key.backspace>00
Screenshot: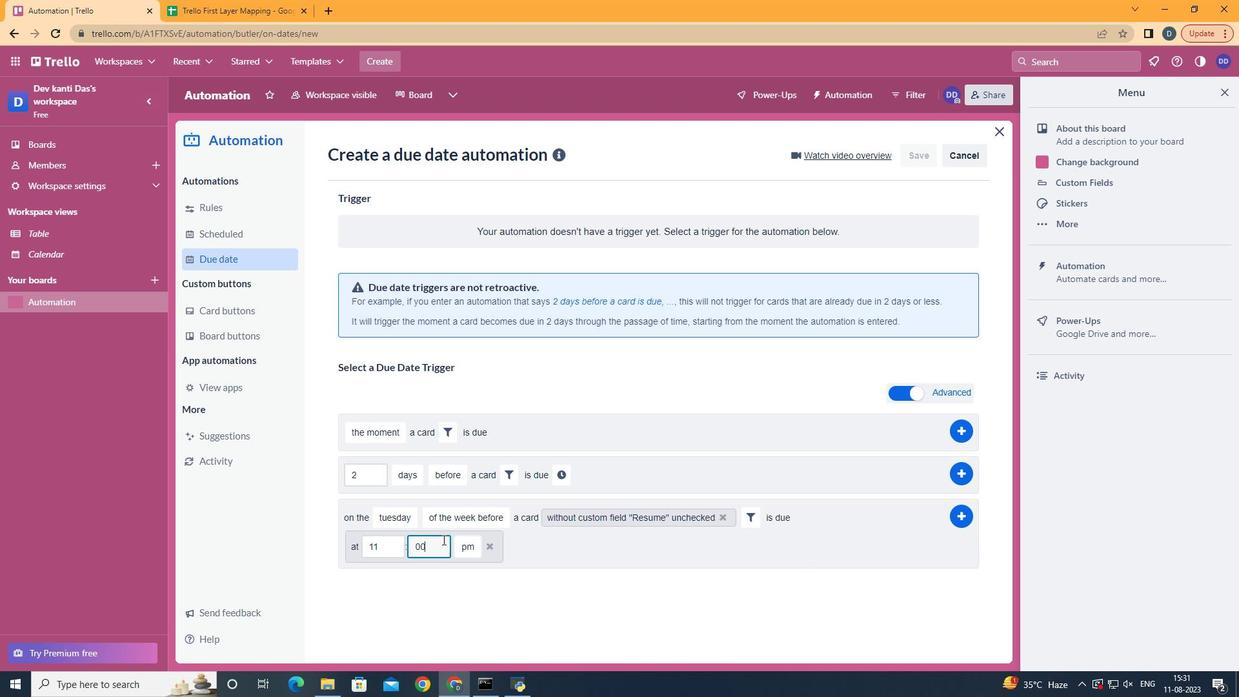 
Action: Mouse moved to (469, 559)
Screenshot: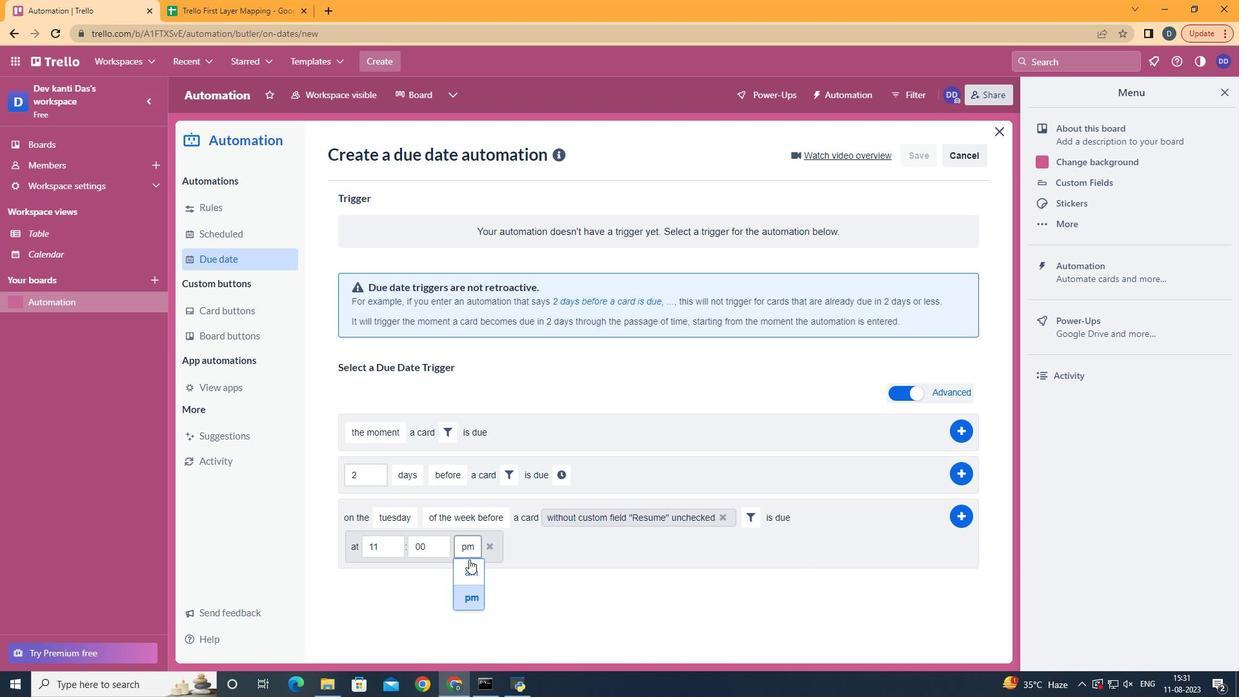 
Action: Mouse pressed left at (469, 559)
Screenshot: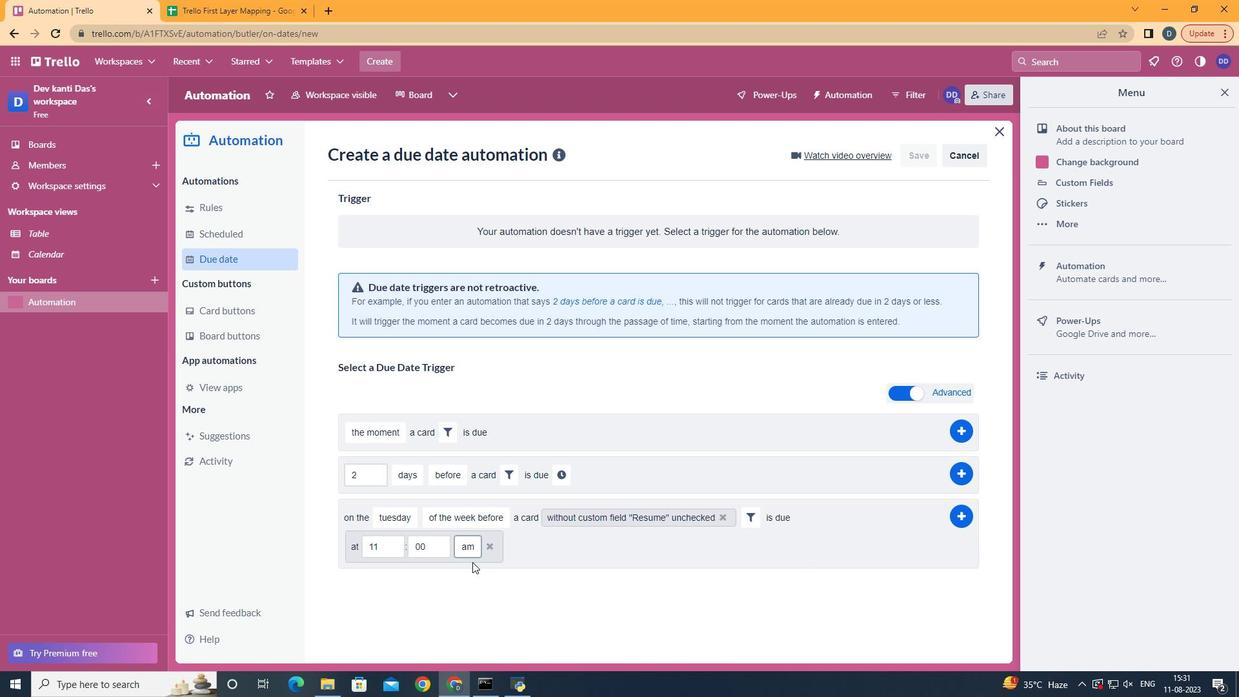 
Action: Mouse moved to (971, 518)
Screenshot: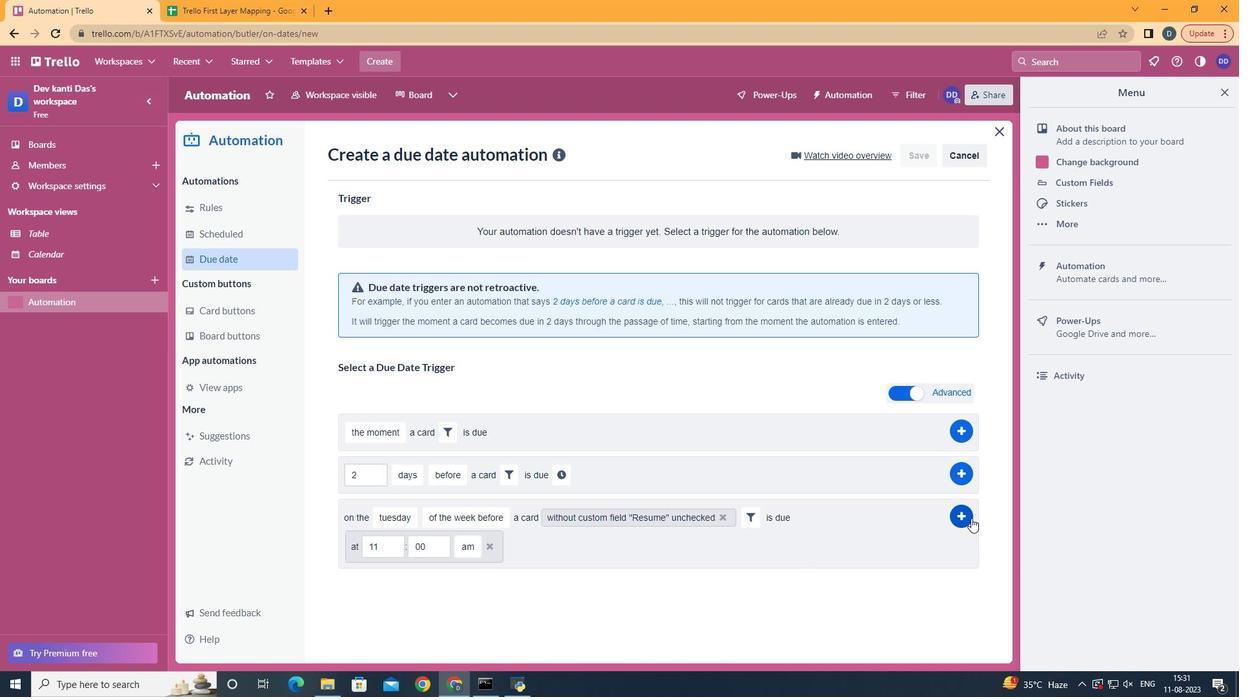 
Action: Mouse pressed left at (971, 518)
Screenshot: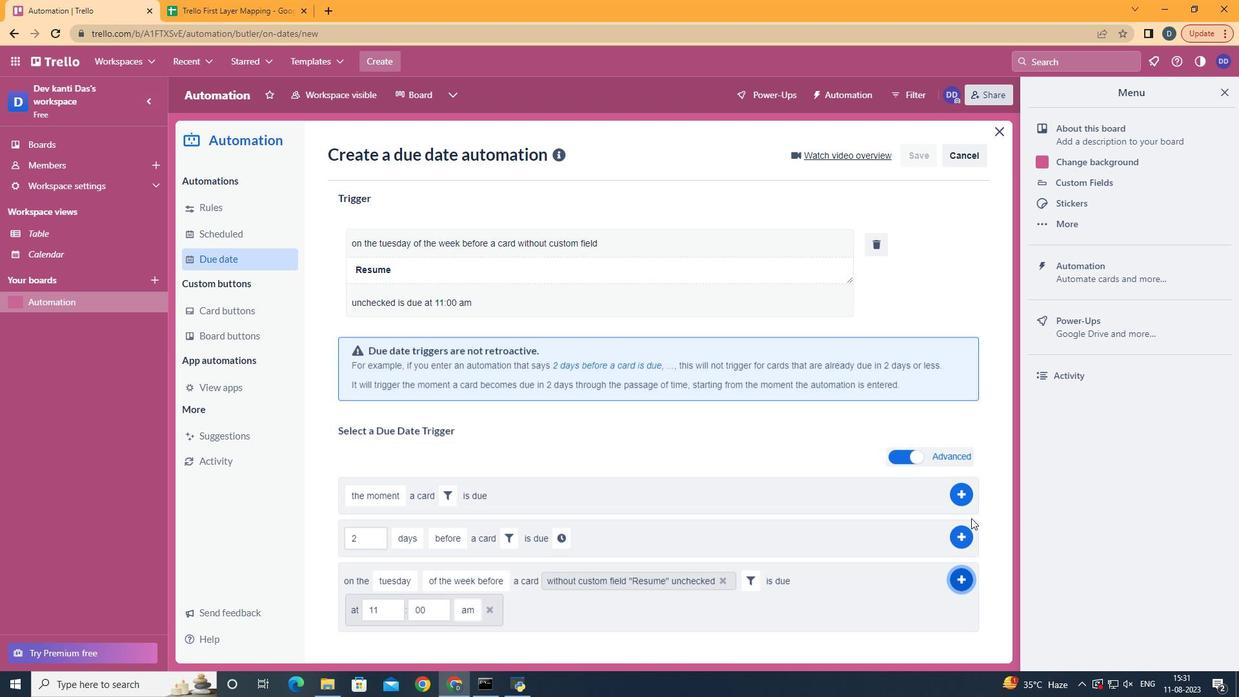 
